 Task: Find connections with filter location Ubrique with filter topic #Socialentrepreneurshipwith filter profile language German with filter current company Merino Consulting Services with filter school Surana College with filter industry Technology, Information and Media with filter service category Logo Design with filter keywords title Controller
Action: Mouse moved to (550, 72)
Screenshot: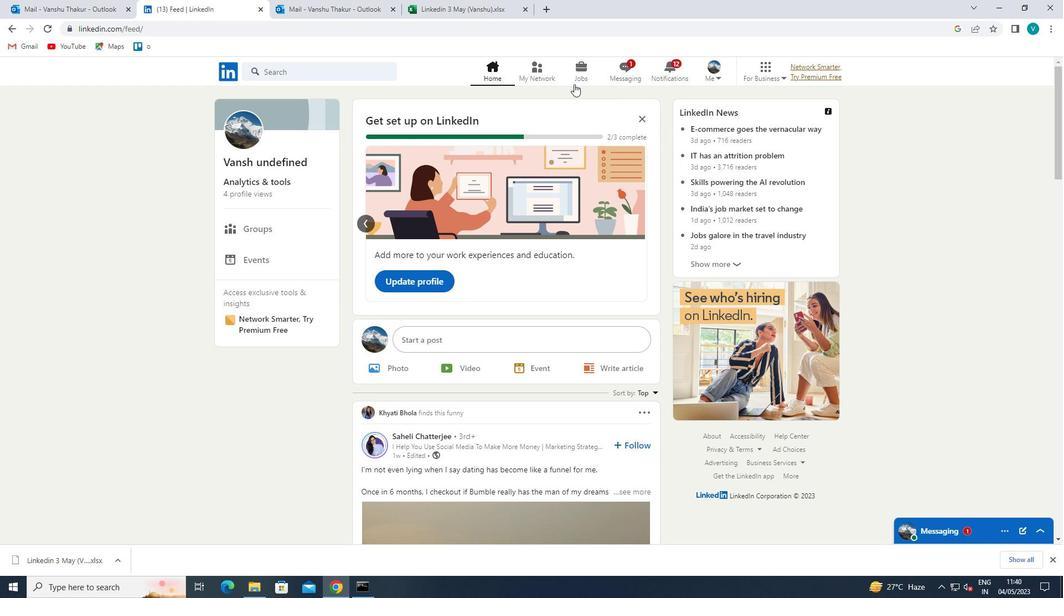 
Action: Mouse pressed left at (550, 72)
Screenshot: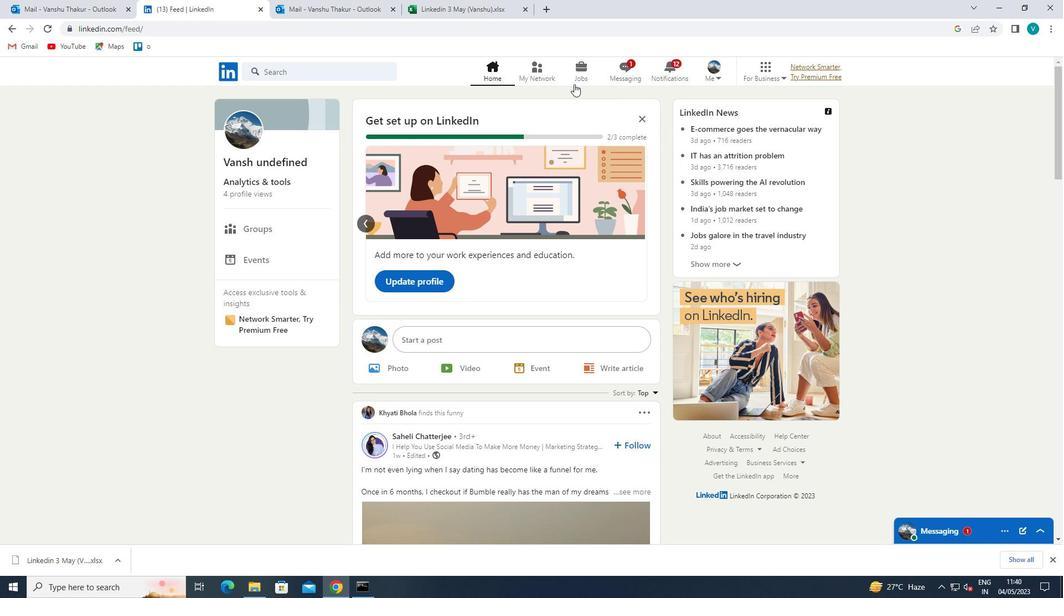 
Action: Mouse moved to (298, 137)
Screenshot: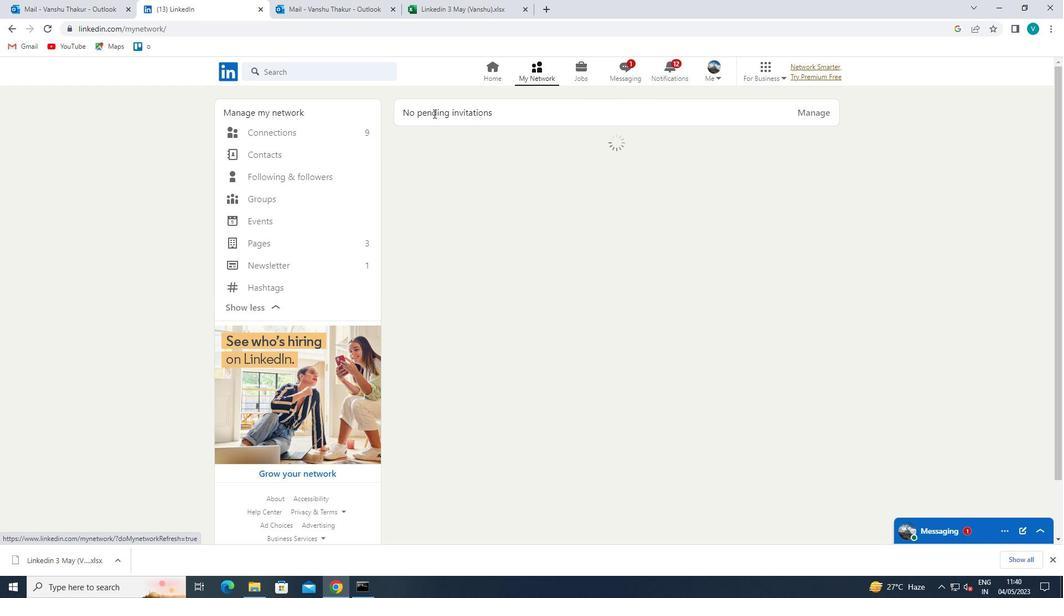 
Action: Mouse pressed left at (298, 137)
Screenshot: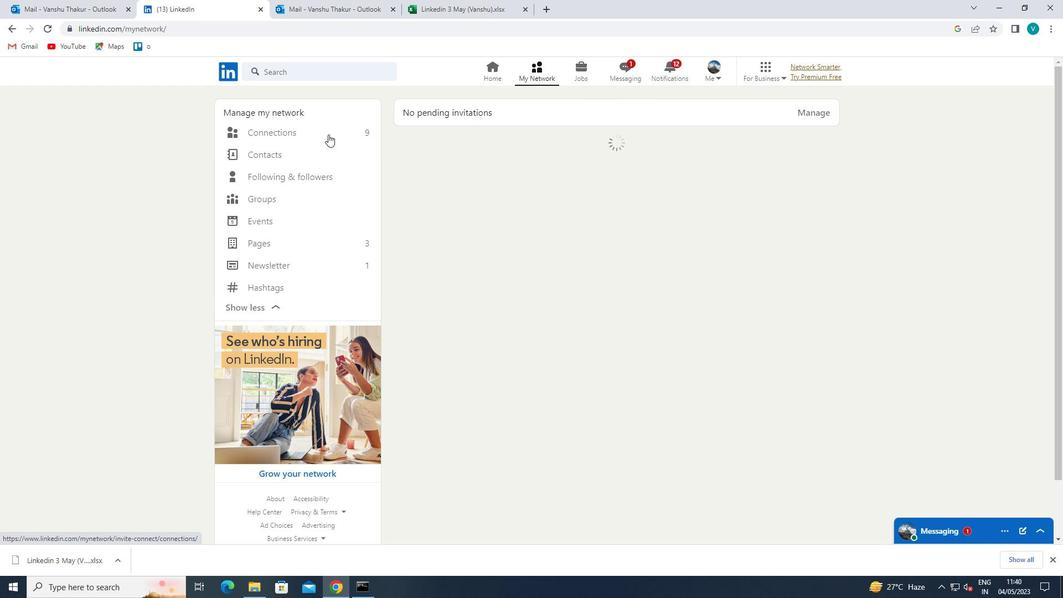 
Action: Mouse moved to (592, 136)
Screenshot: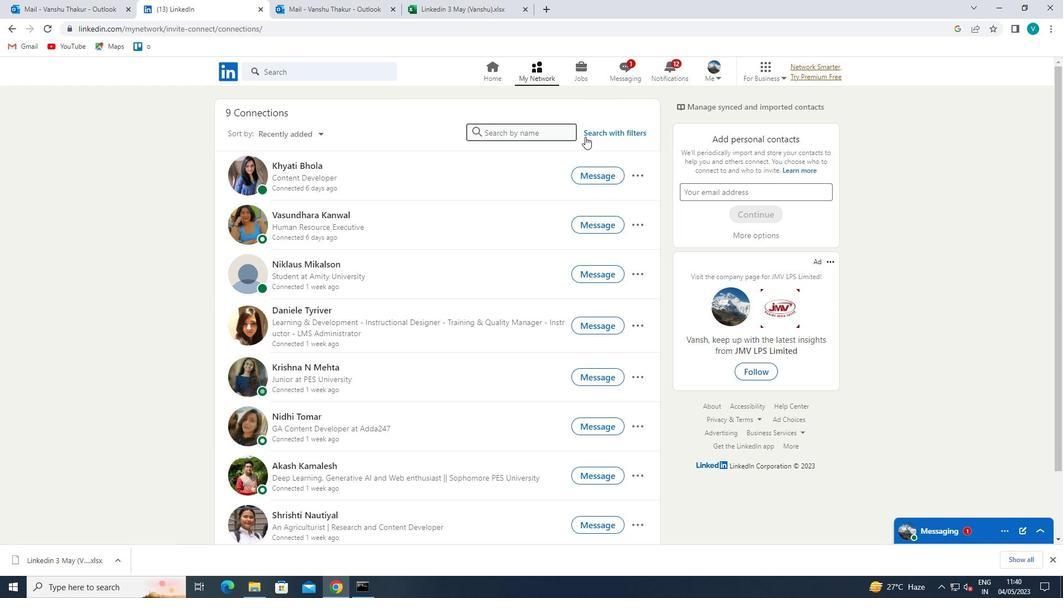 
Action: Mouse pressed left at (592, 136)
Screenshot: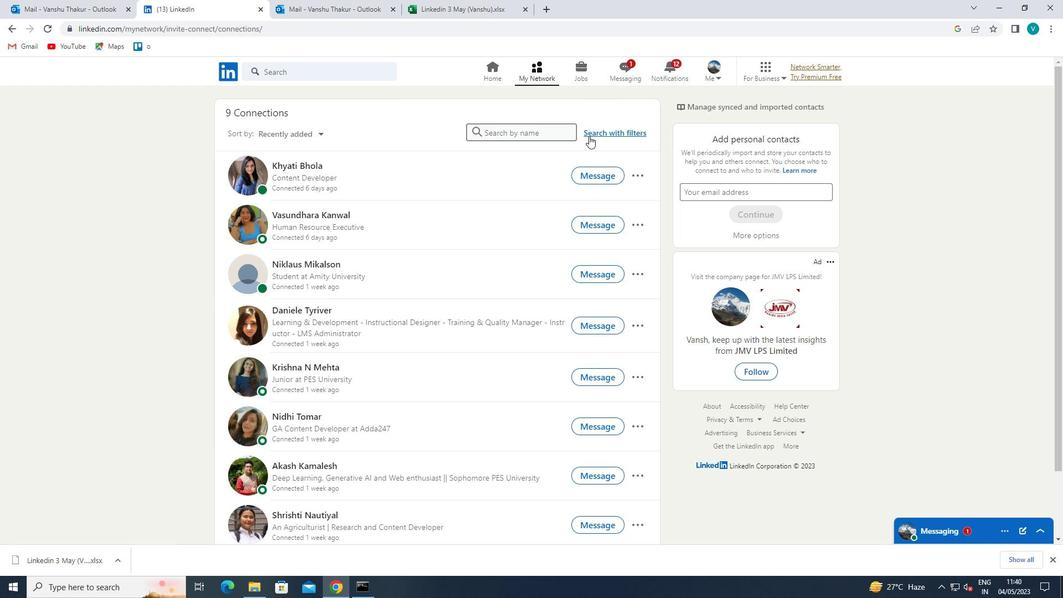 
Action: Mouse moved to (541, 100)
Screenshot: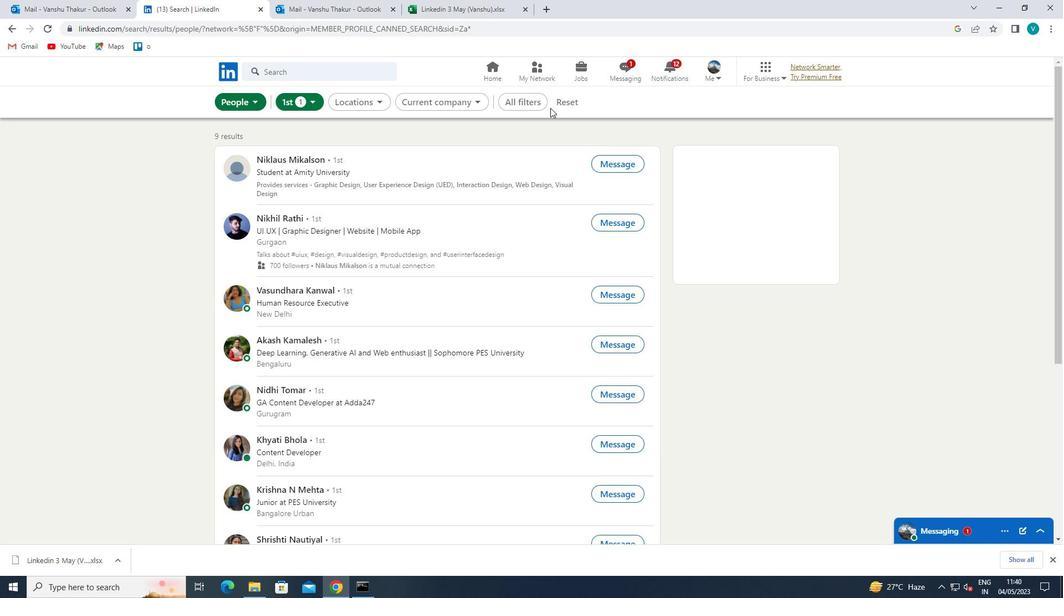 
Action: Mouse pressed left at (541, 100)
Screenshot: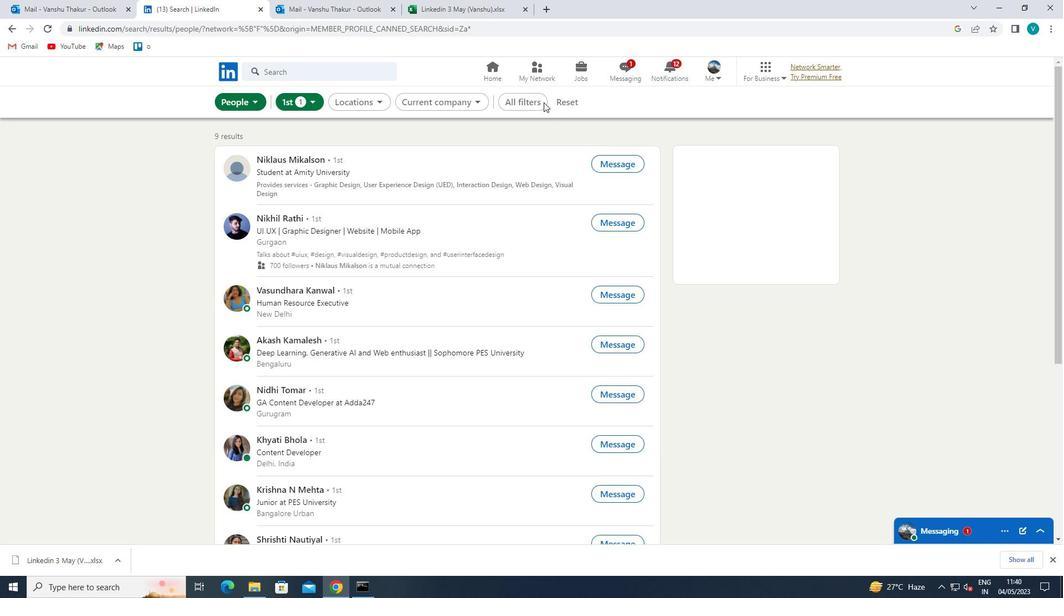 
Action: Mouse moved to (851, 227)
Screenshot: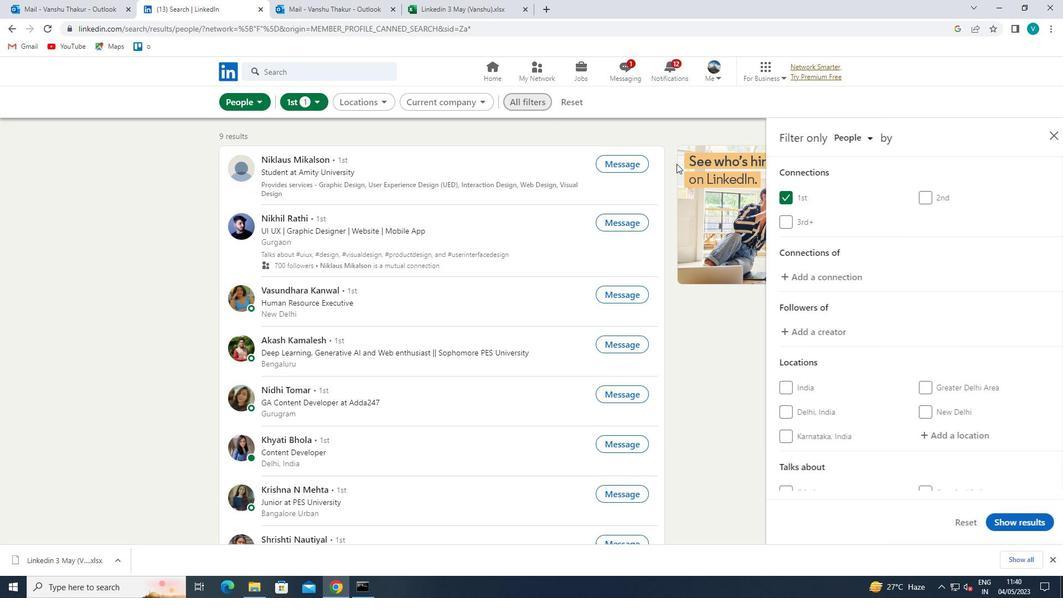 
Action: Mouse scrolled (851, 226) with delta (0, 0)
Screenshot: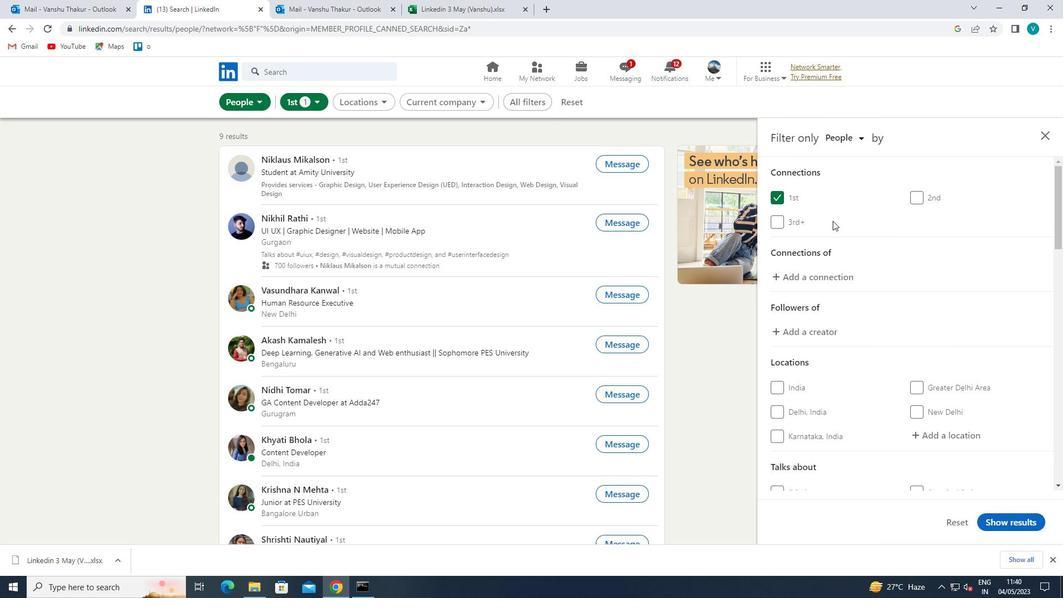 
Action: Mouse moved to (853, 226)
Screenshot: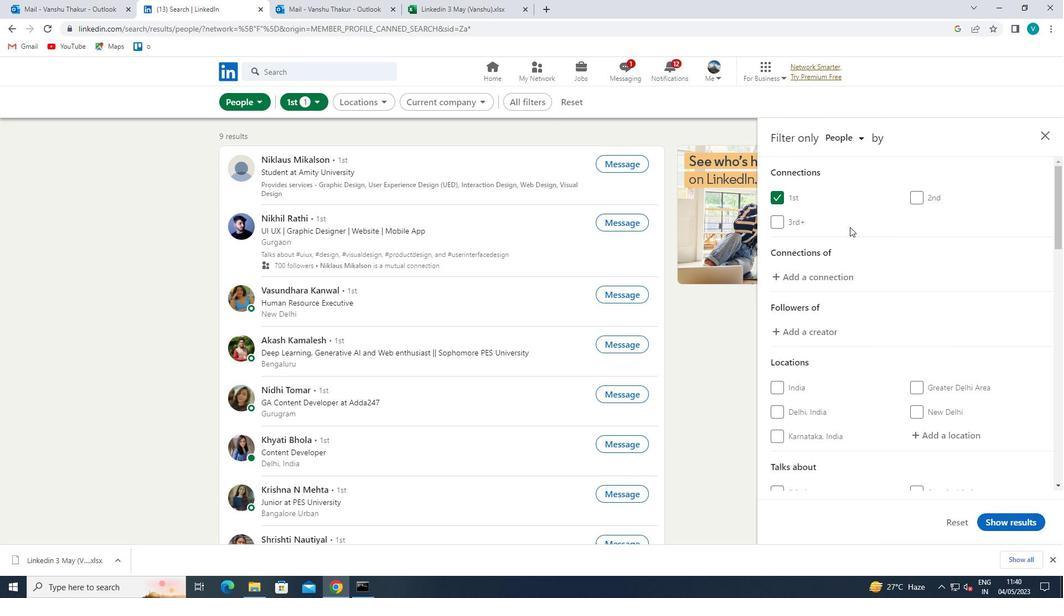 
Action: Mouse scrolled (853, 226) with delta (0, 0)
Screenshot: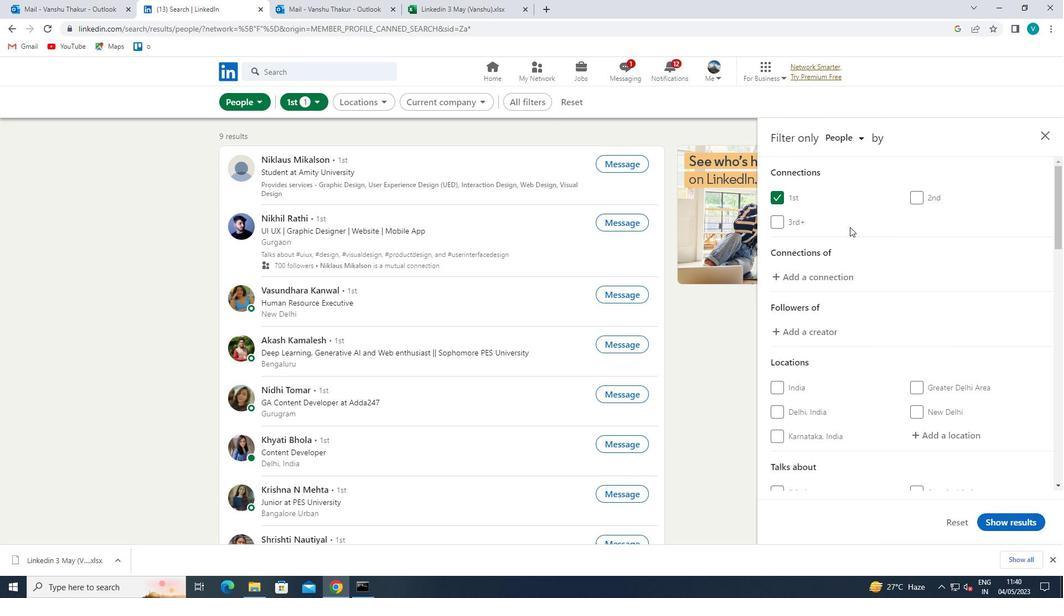 
Action: Mouse moved to (915, 318)
Screenshot: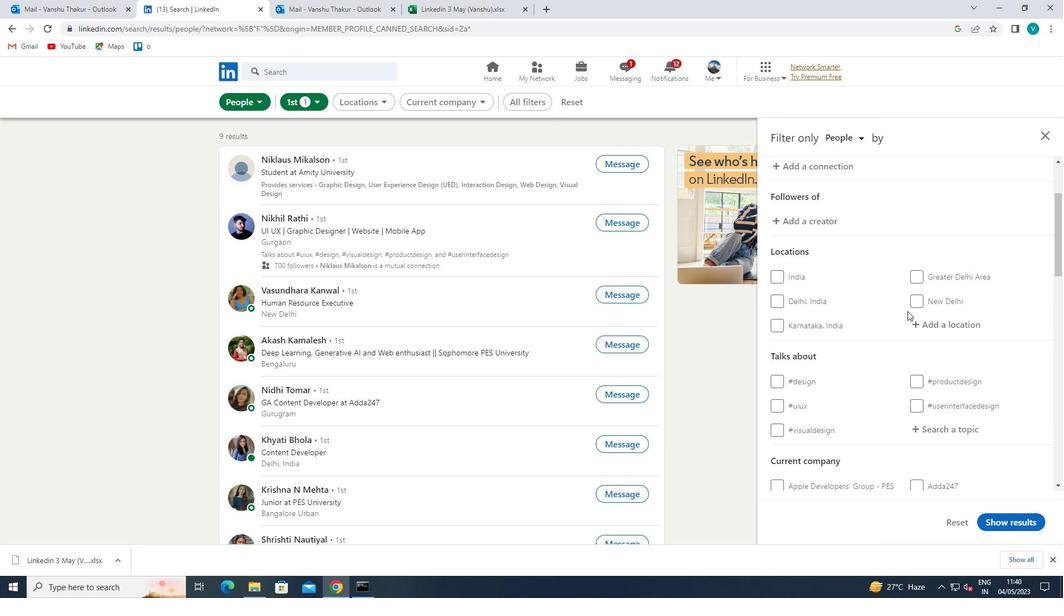 
Action: Mouse pressed left at (915, 318)
Screenshot: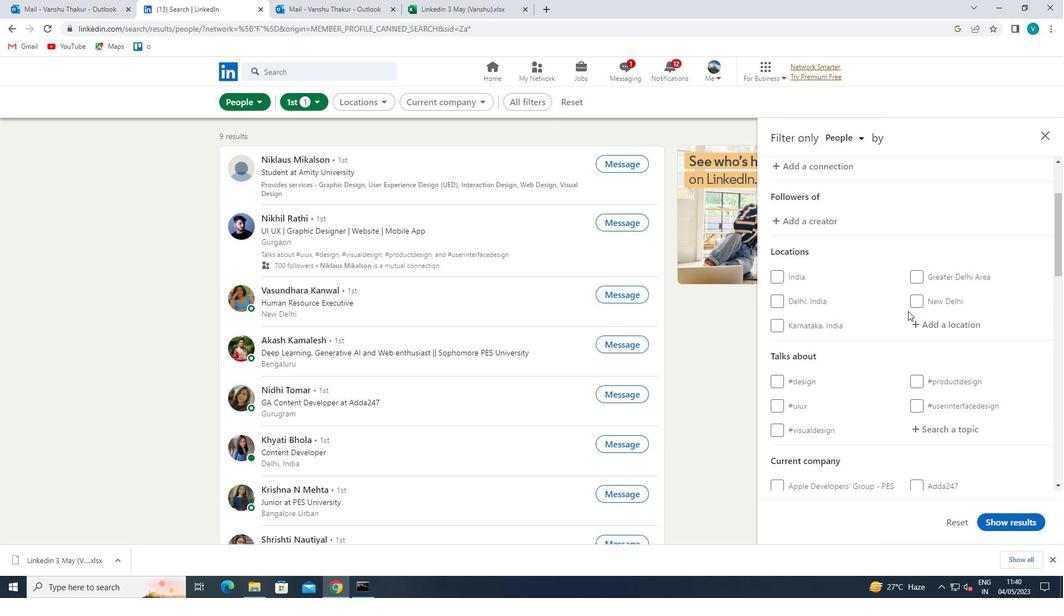 
Action: Mouse moved to (916, 318)
Screenshot: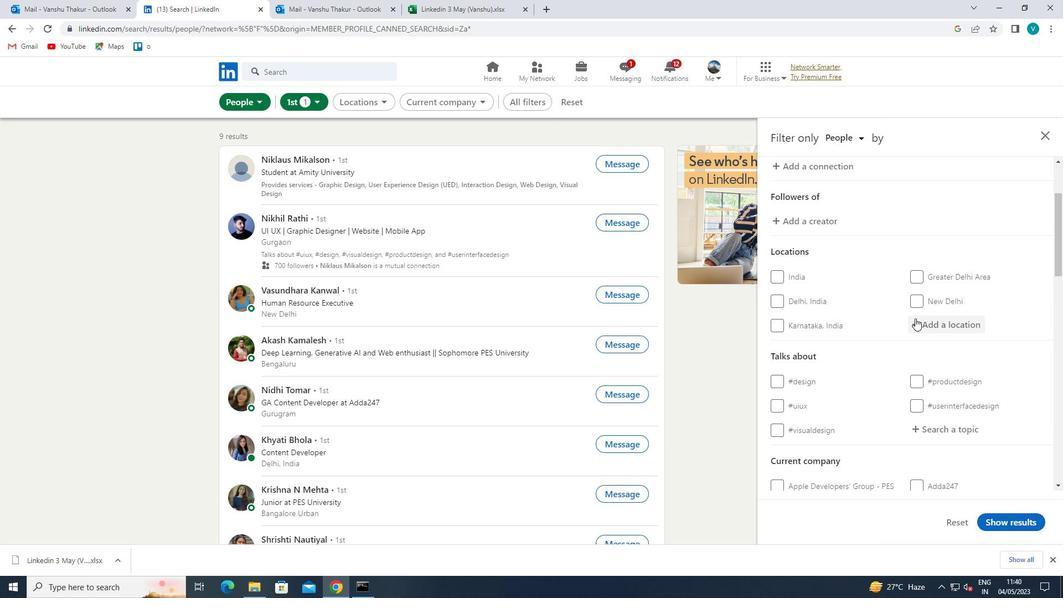 
Action: Key pressed <Key.shift>UBQ<Key.backspace>RIQUE
Screenshot: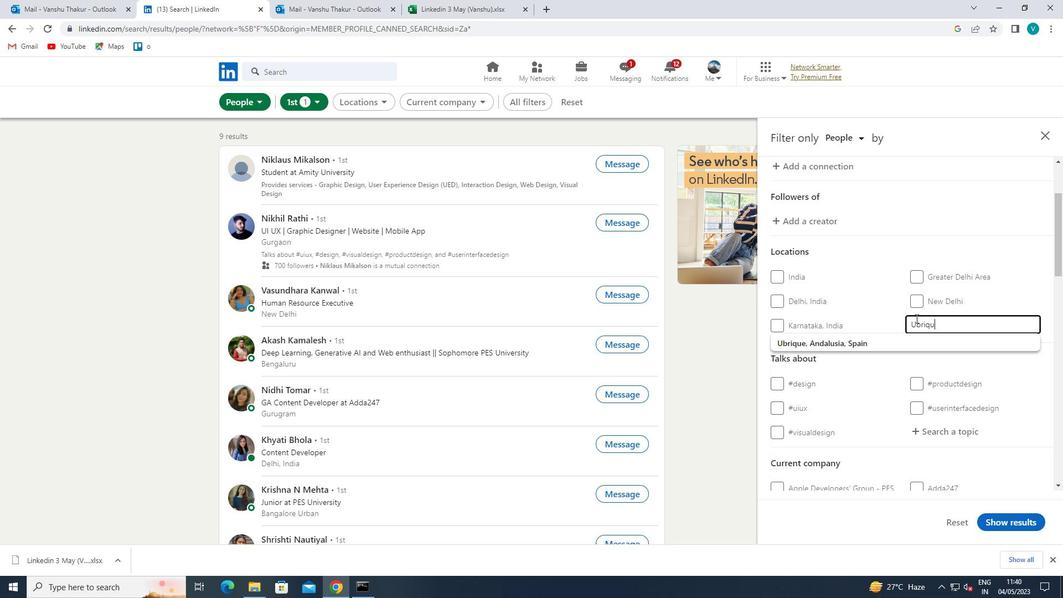 
Action: Mouse moved to (900, 342)
Screenshot: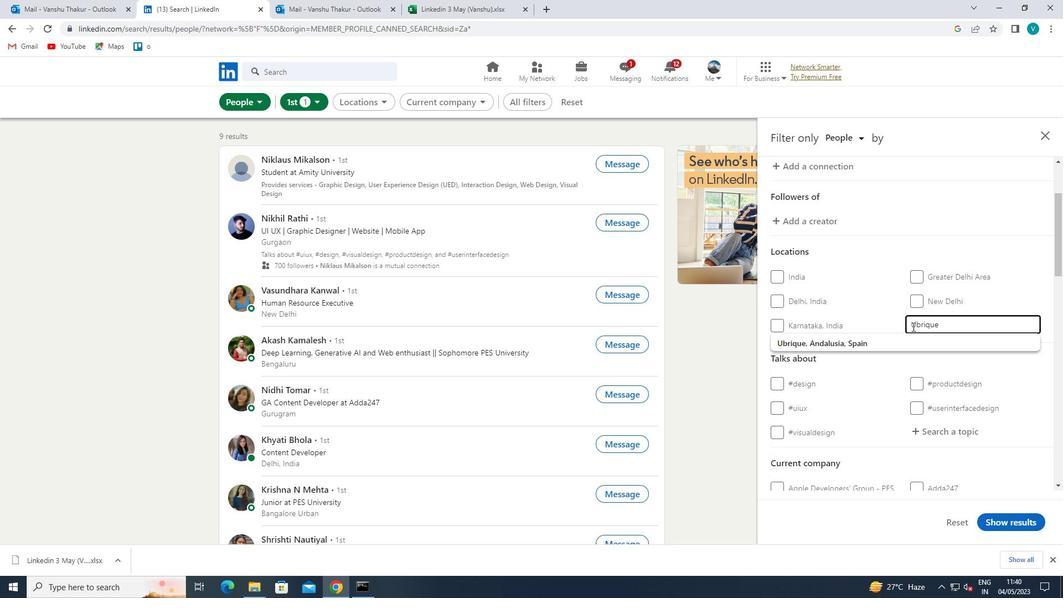 
Action: Mouse pressed left at (900, 342)
Screenshot: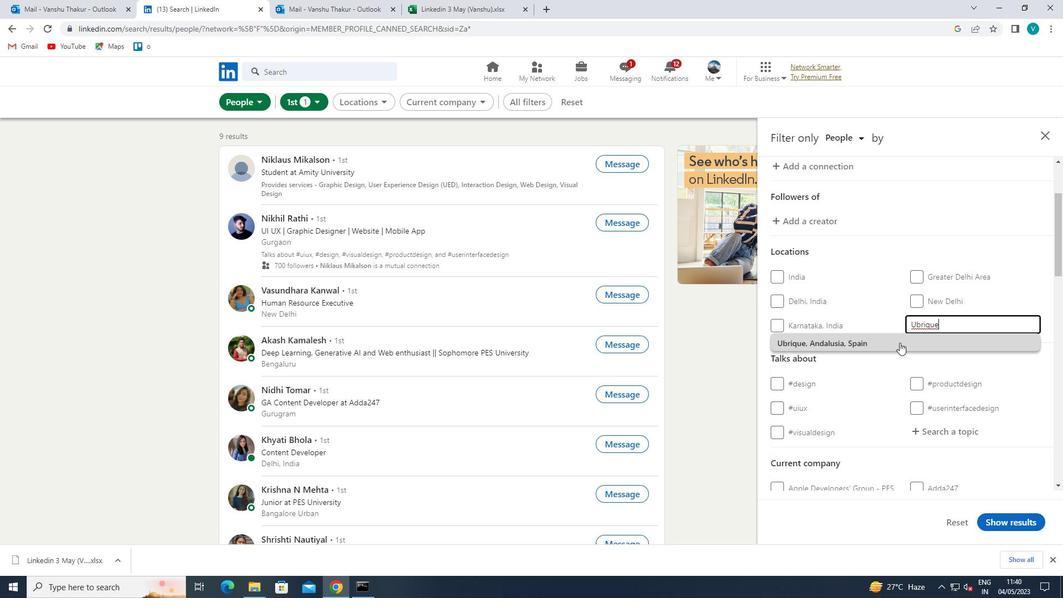 
Action: Mouse scrolled (900, 342) with delta (0, 0)
Screenshot: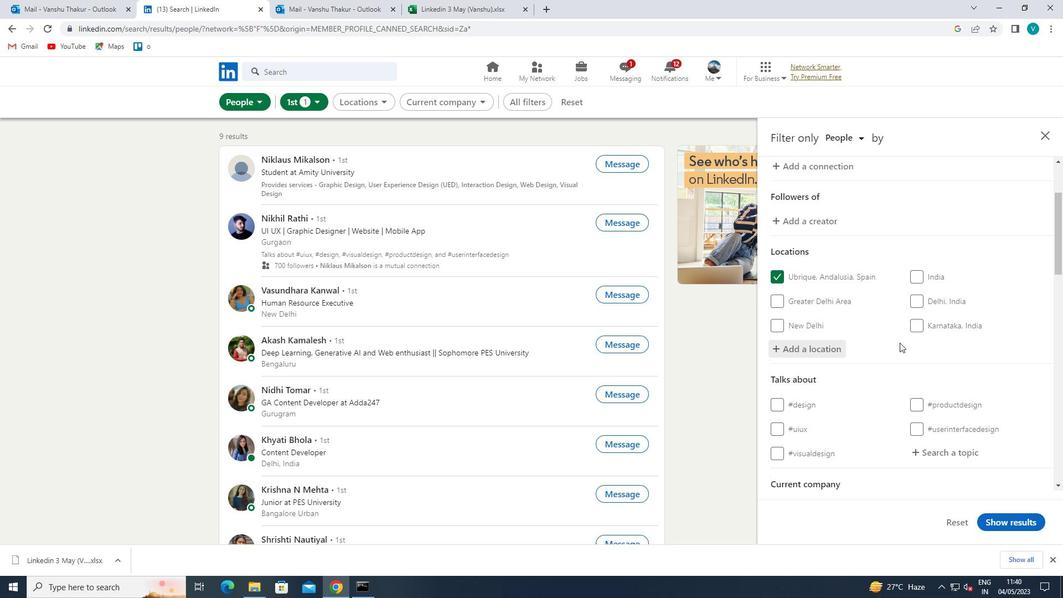
Action: Mouse scrolled (900, 342) with delta (0, 0)
Screenshot: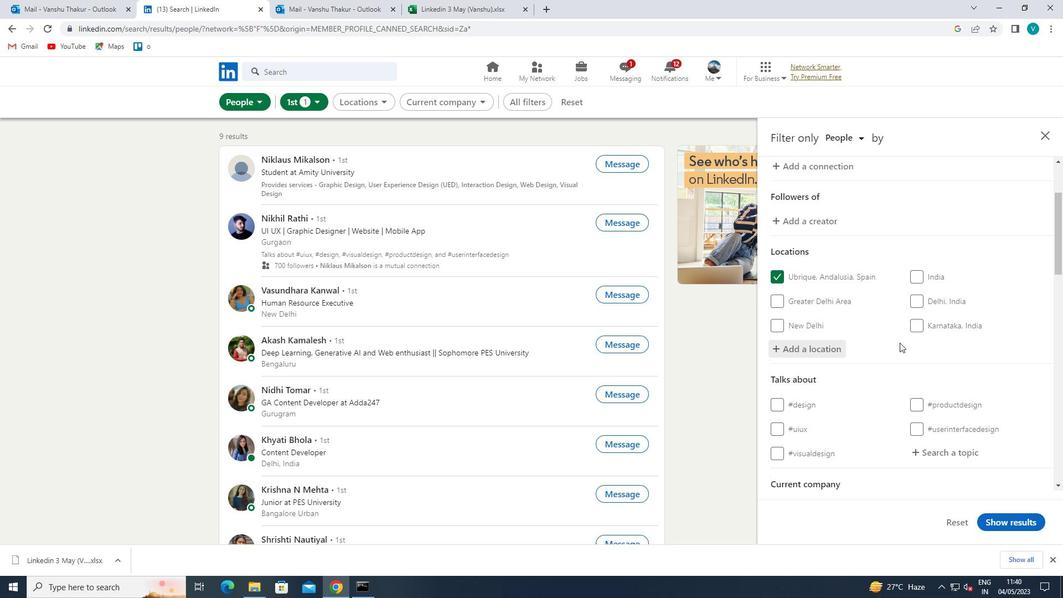
Action: Mouse moved to (924, 343)
Screenshot: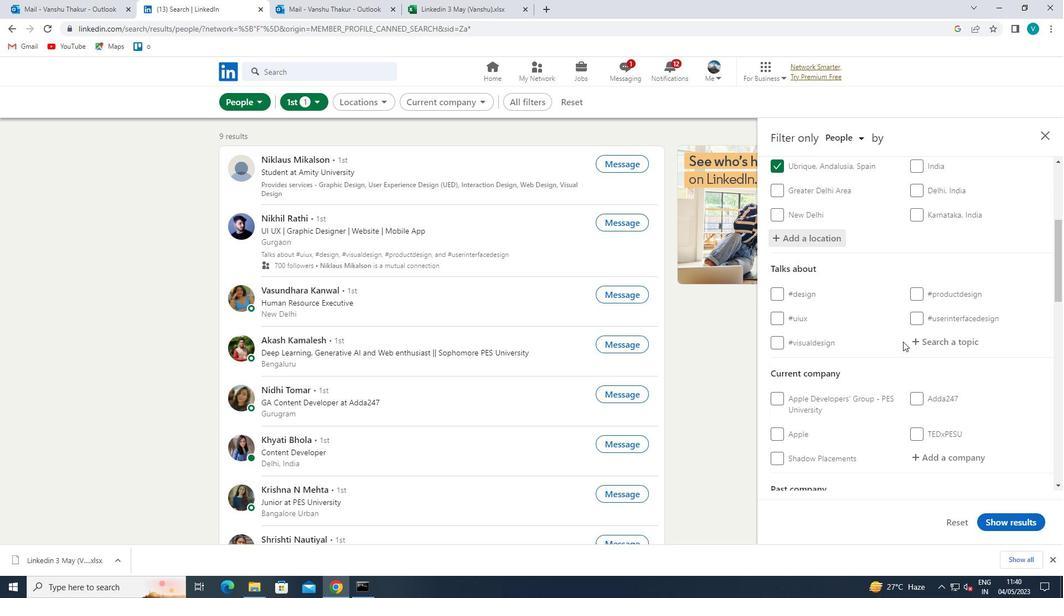 
Action: Mouse pressed left at (924, 343)
Screenshot: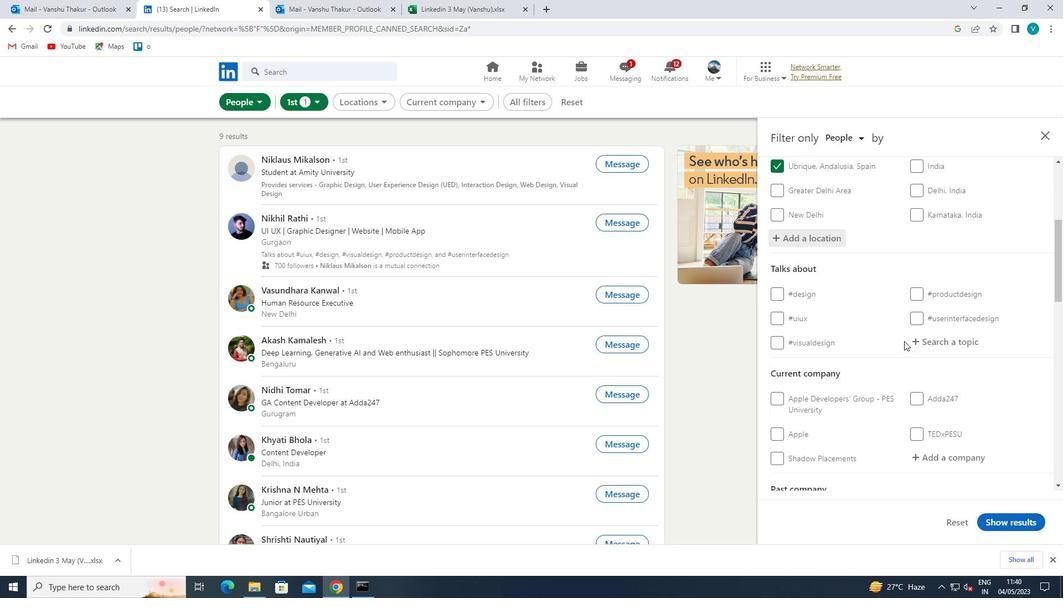 
Action: Key pressed SOCIAL
Screenshot: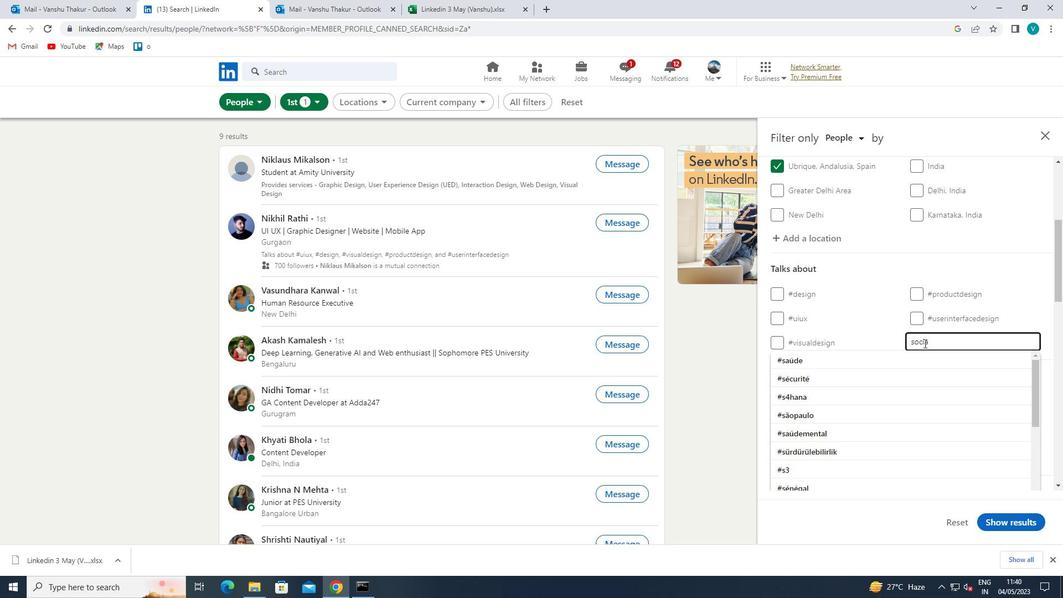 
Action: Mouse moved to (852, 452)
Screenshot: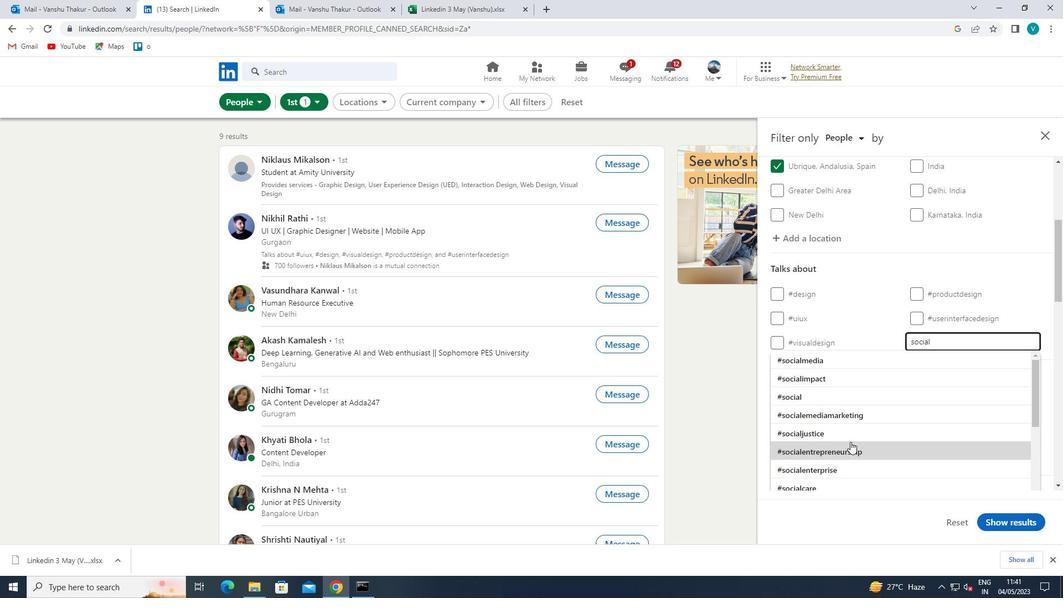 
Action: Mouse pressed left at (852, 452)
Screenshot: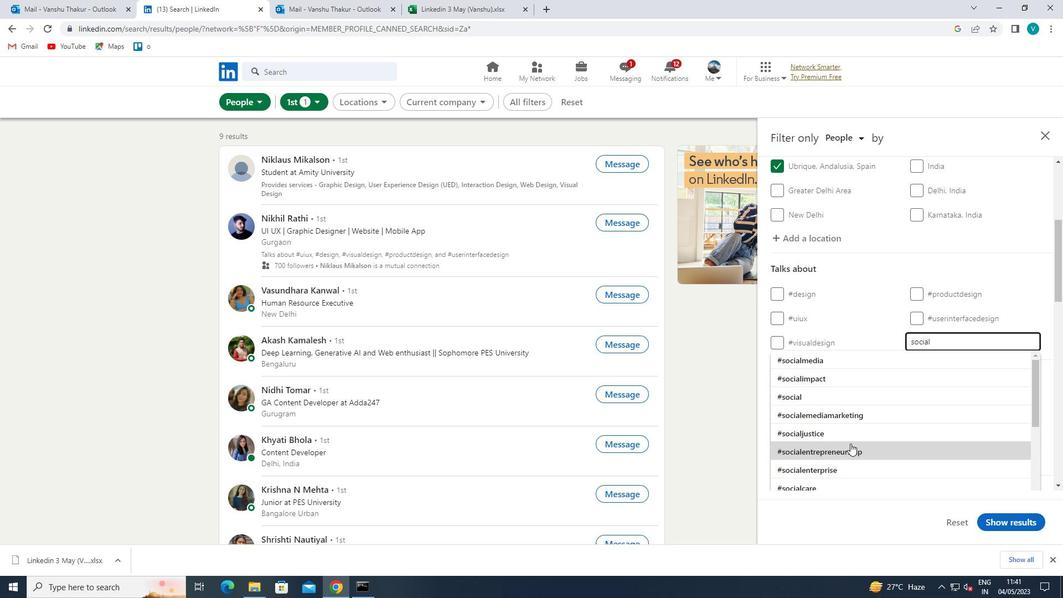 
Action: Mouse moved to (915, 396)
Screenshot: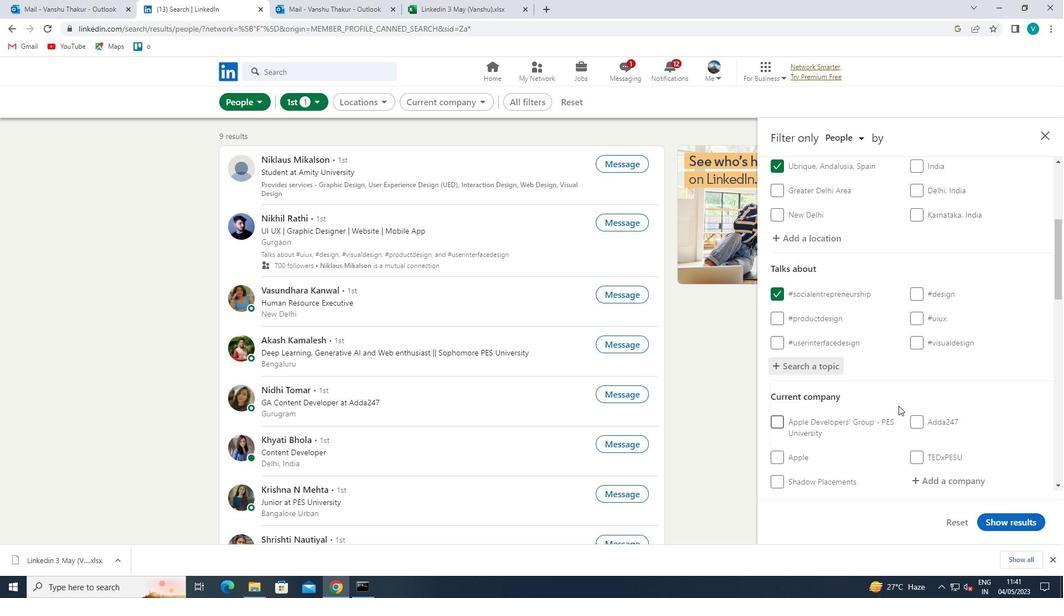 
Action: Mouse scrolled (915, 396) with delta (0, 0)
Screenshot: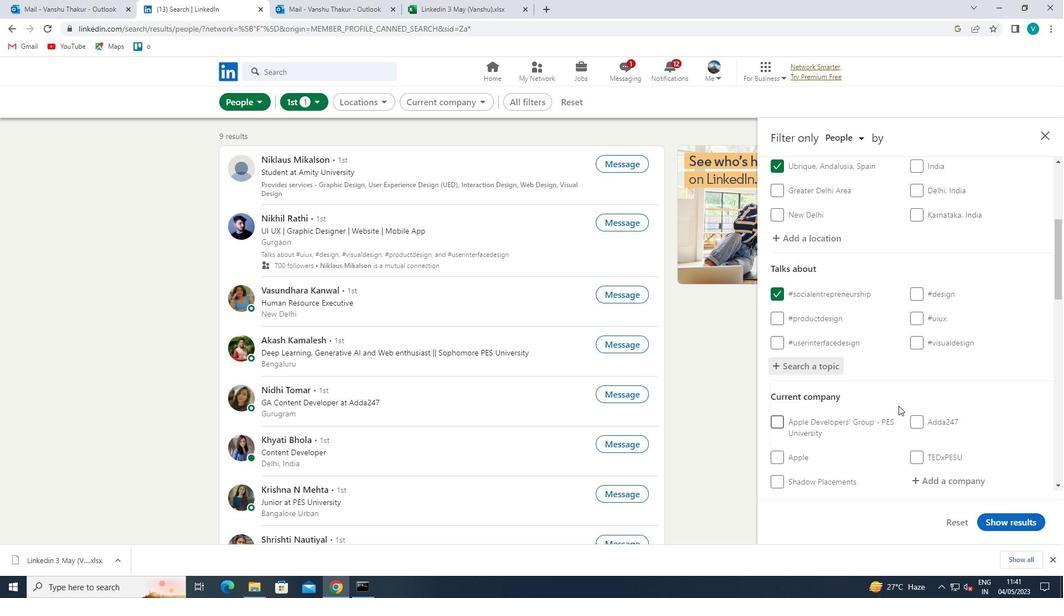 
Action: Mouse moved to (915, 396)
Screenshot: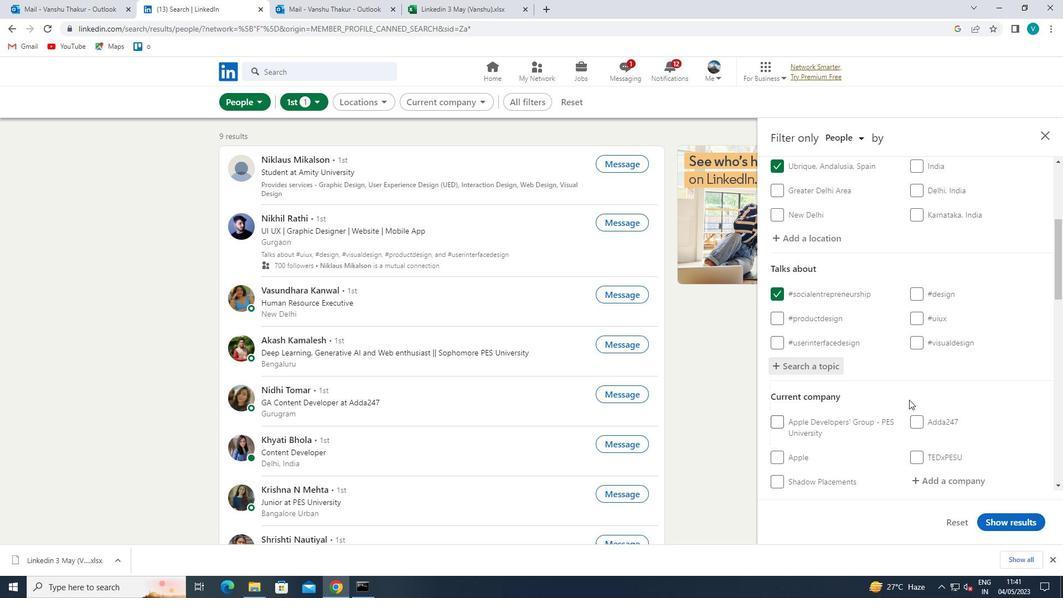 
Action: Mouse scrolled (915, 395) with delta (0, 0)
Screenshot: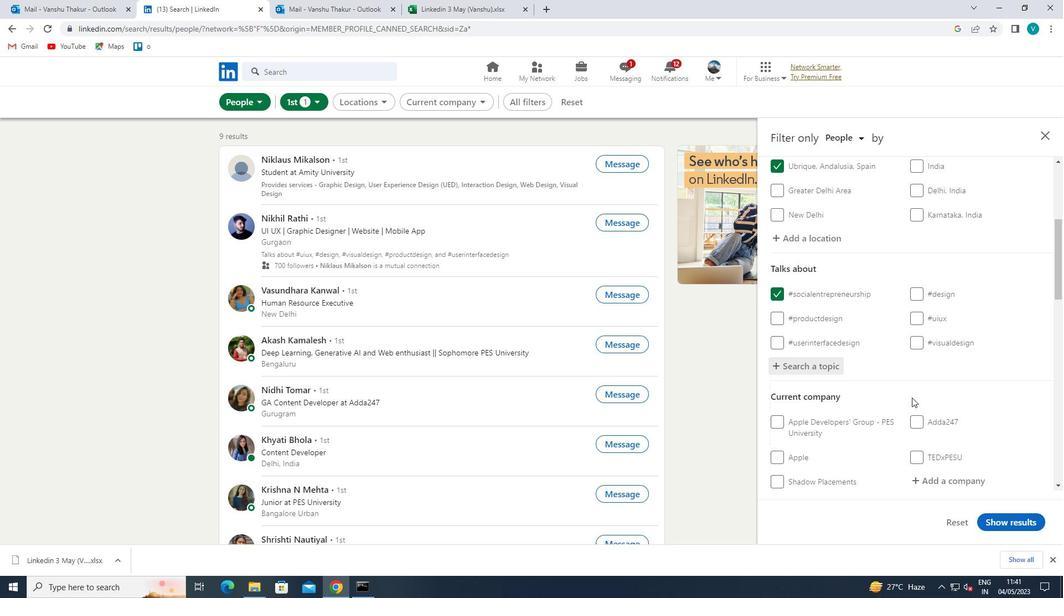 
Action: Mouse moved to (939, 378)
Screenshot: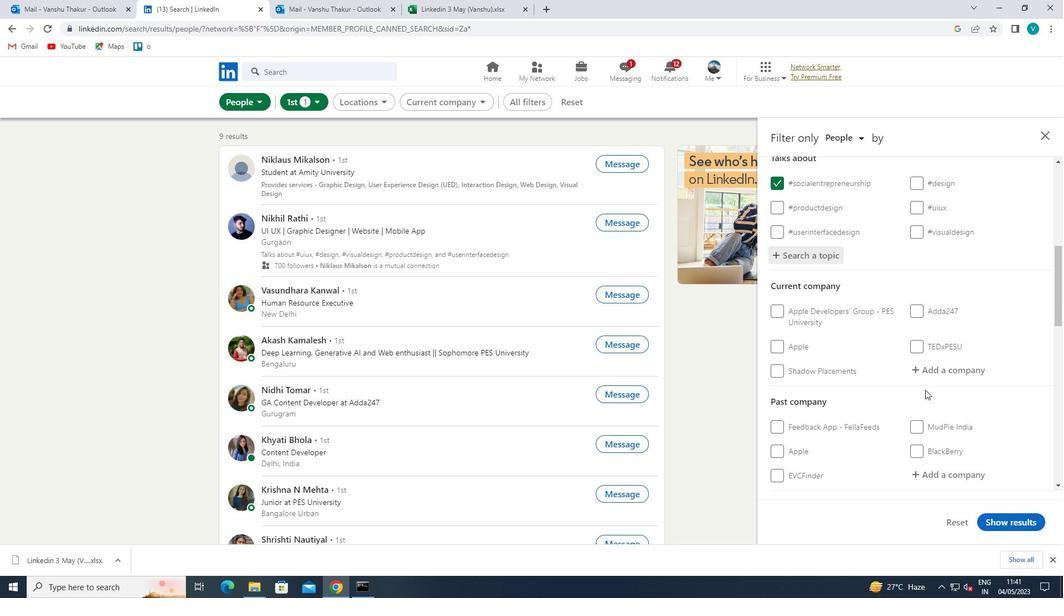 
Action: Mouse pressed left at (939, 378)
Screenshot: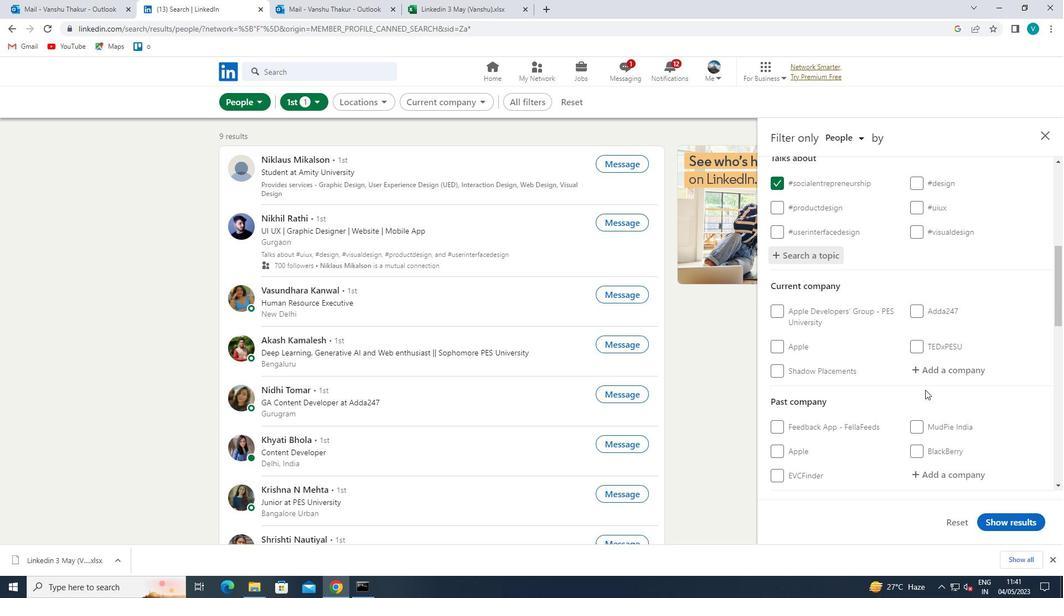 
Action: Mouse moved to (941, 376)
Screenshot: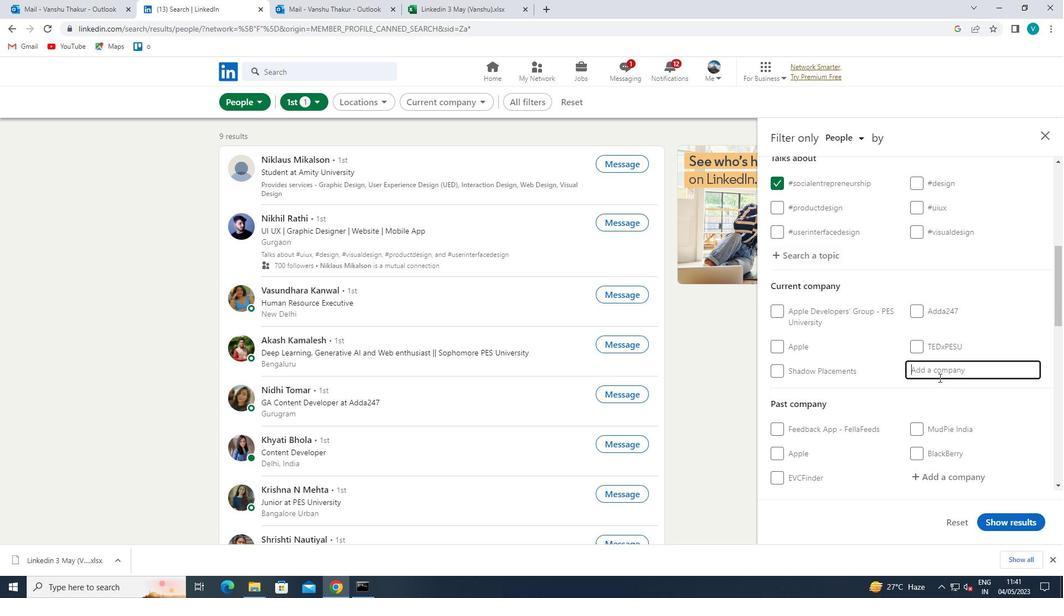 
Action: Key pressed <Key.shift>MERINO
Screenshot: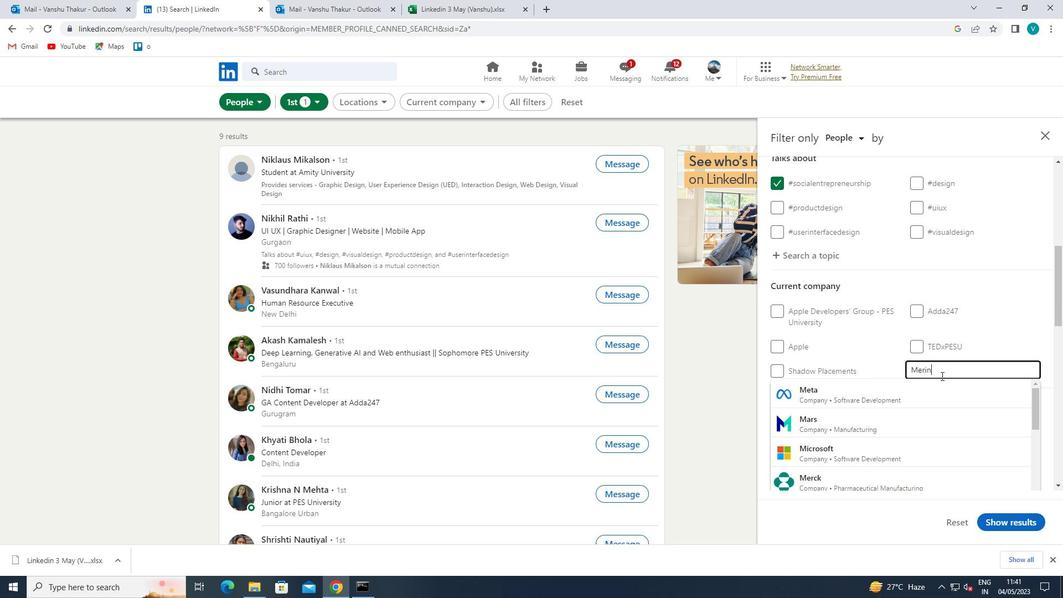 
Action: Mouse moved to (930, 425)
Screenshot: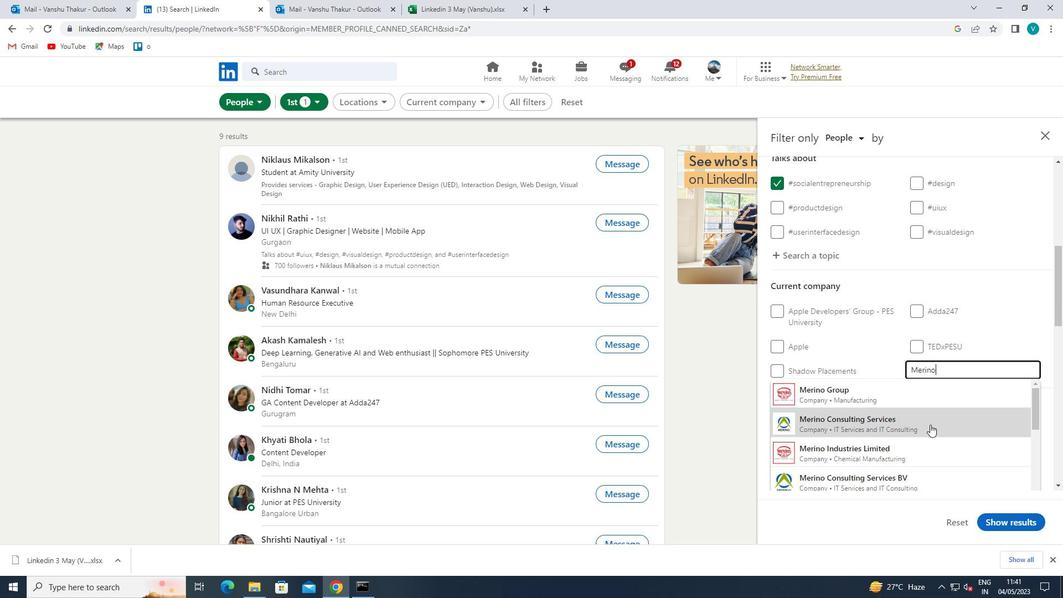 
Action: Mouse pressed left at (930, 425)
Screenshot: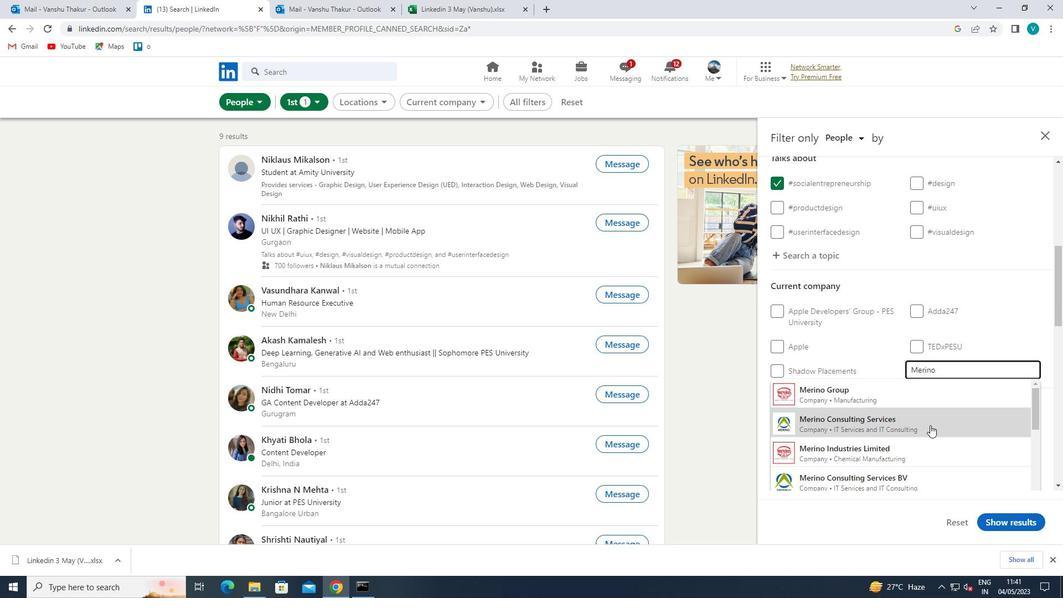 
Action: Mouse moved to (932, 424)
Screenshot: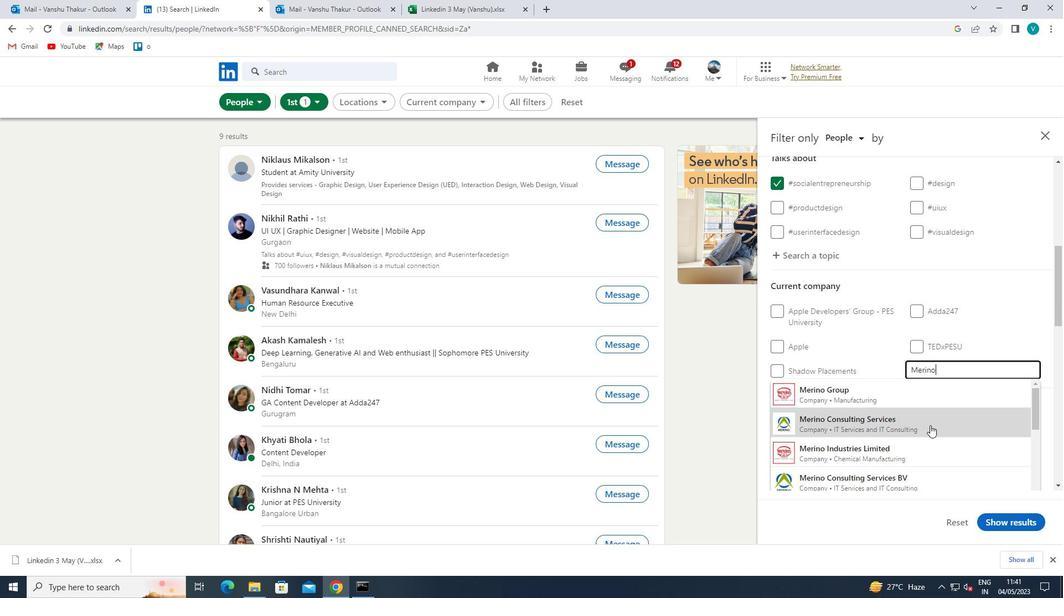 
Action: Mouse scrolled (932, 424) with delta (0, 0)
Screenshot: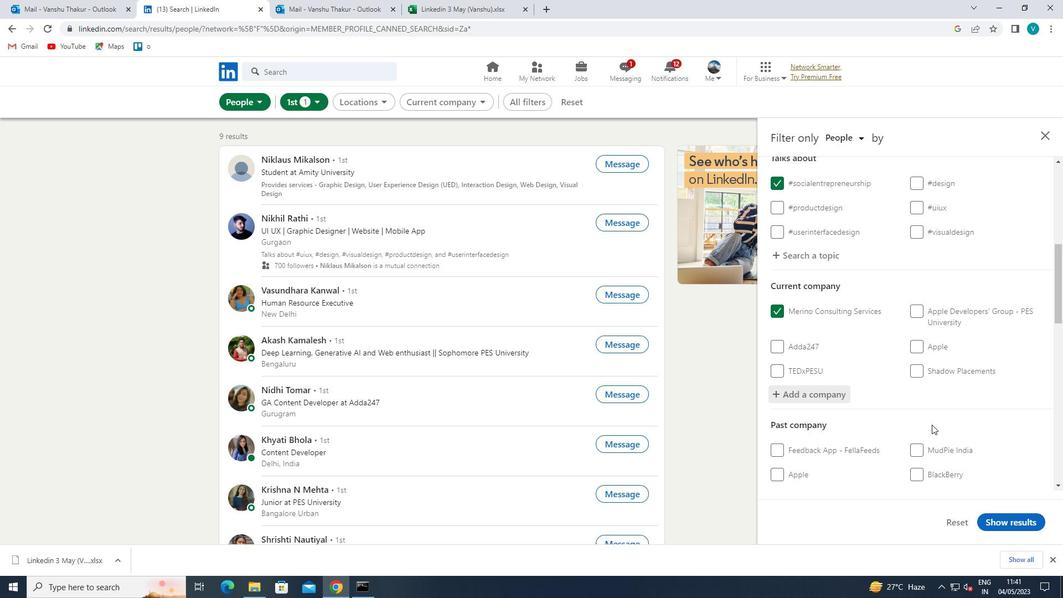 
Action: Mouse scrolled (932, 424) with delta (0, 0)
Screenshot: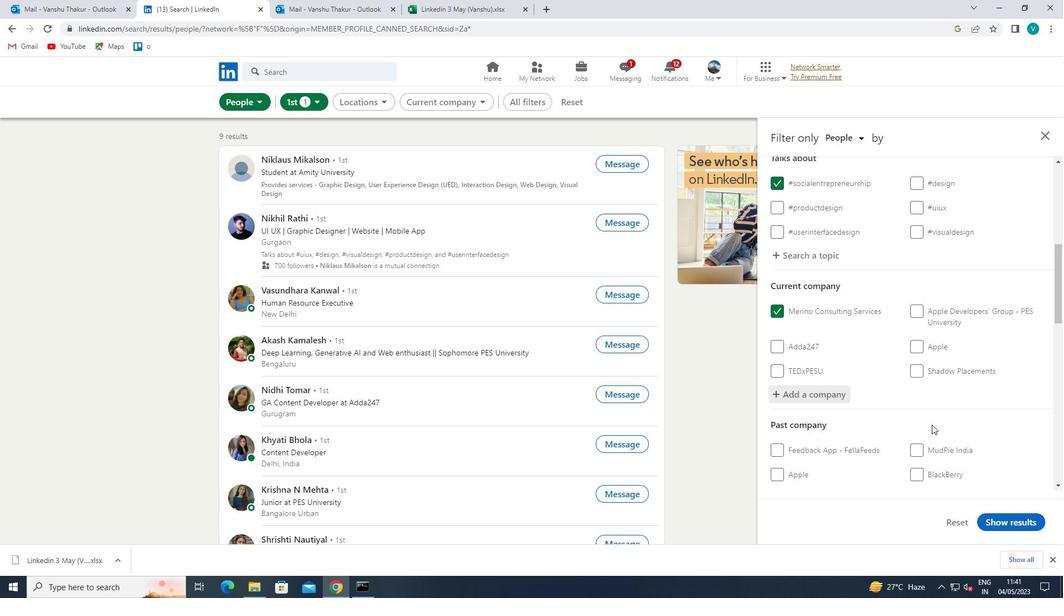 
Action: Mouse scrolled (932, 424) with delta (0, 0)
Screenshot: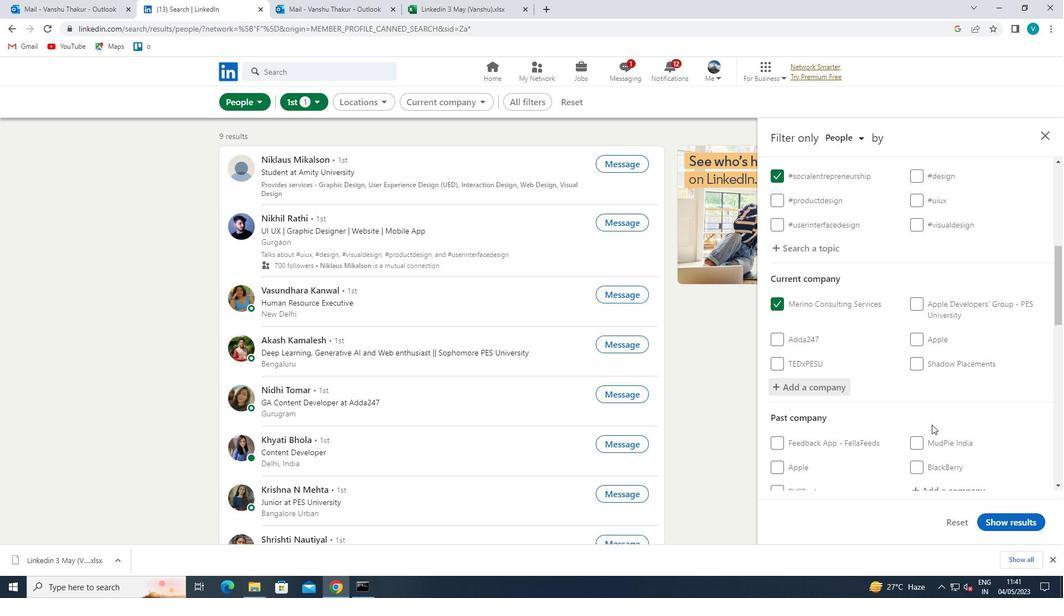 
Action: Mouse scrolled (932, 424) with delta (0, 0)
Screenshot: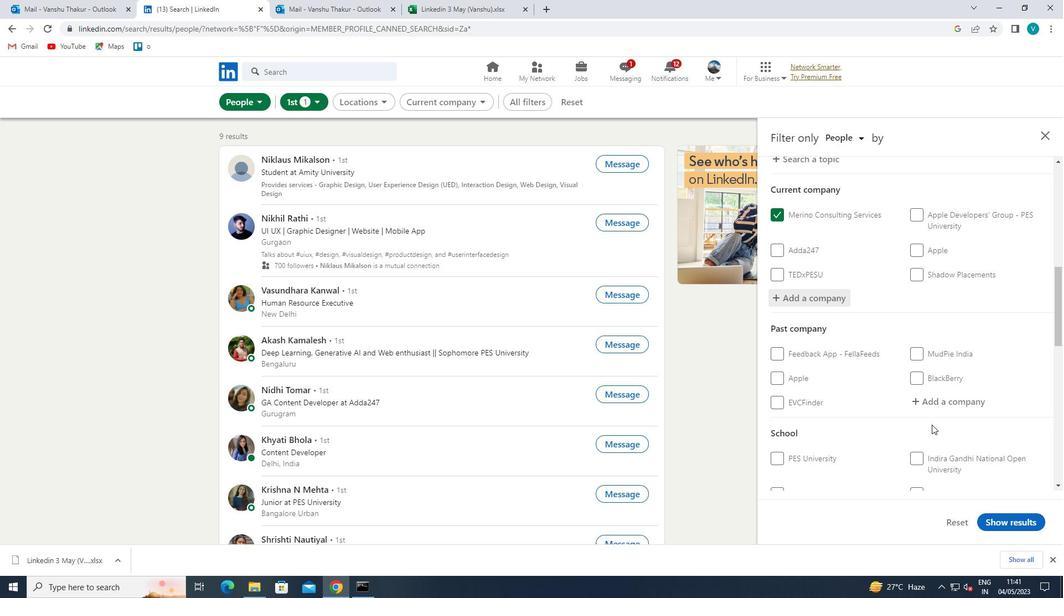 
Action: Mouse scrolled (932, 424) with delta (0, 0)
Screenshot: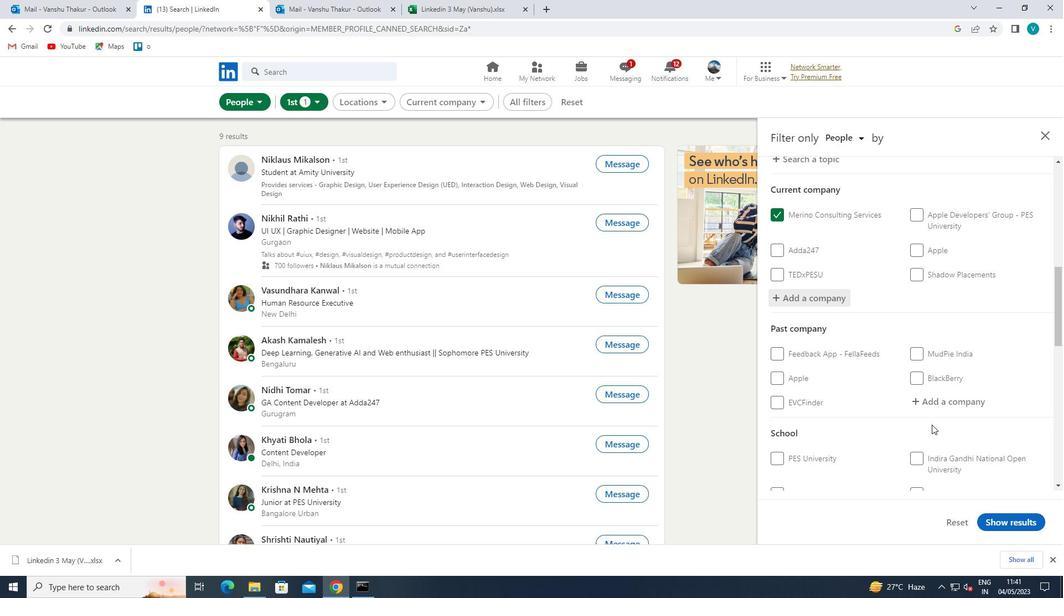 
Action: Mouse moved to (950, 360)
Screenshot: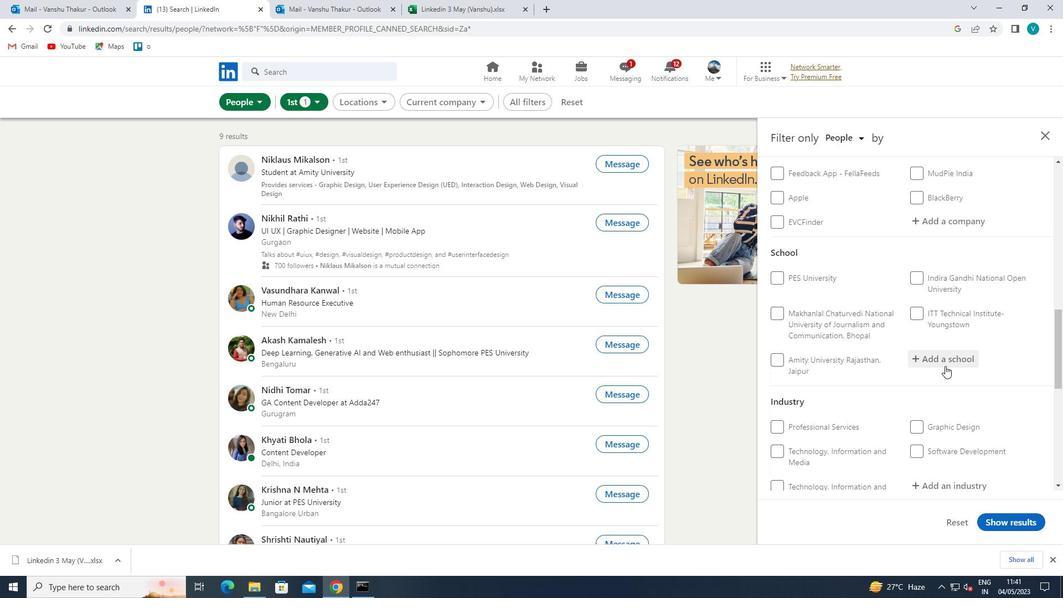 
Action: Mouse pressed left at (950, 360)
Screenshot: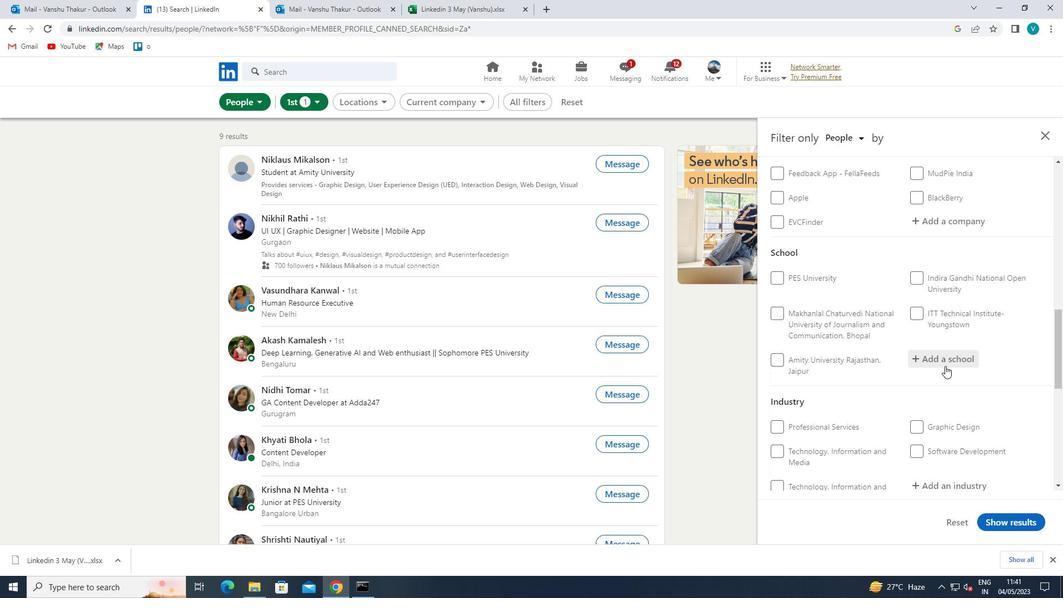 
Action: Mouse moved to (937, 368)
Screenshot: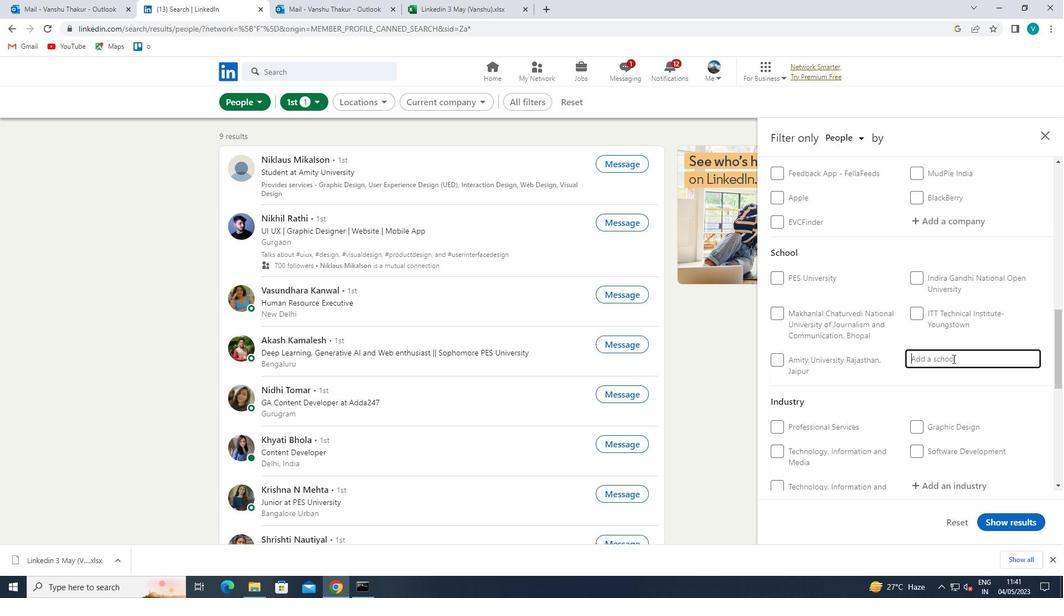 
Action: Key pressed <Key.shift>SURAMA<Key.backspace><Key.backspace>M<Key.backspace>NA
Screenshot: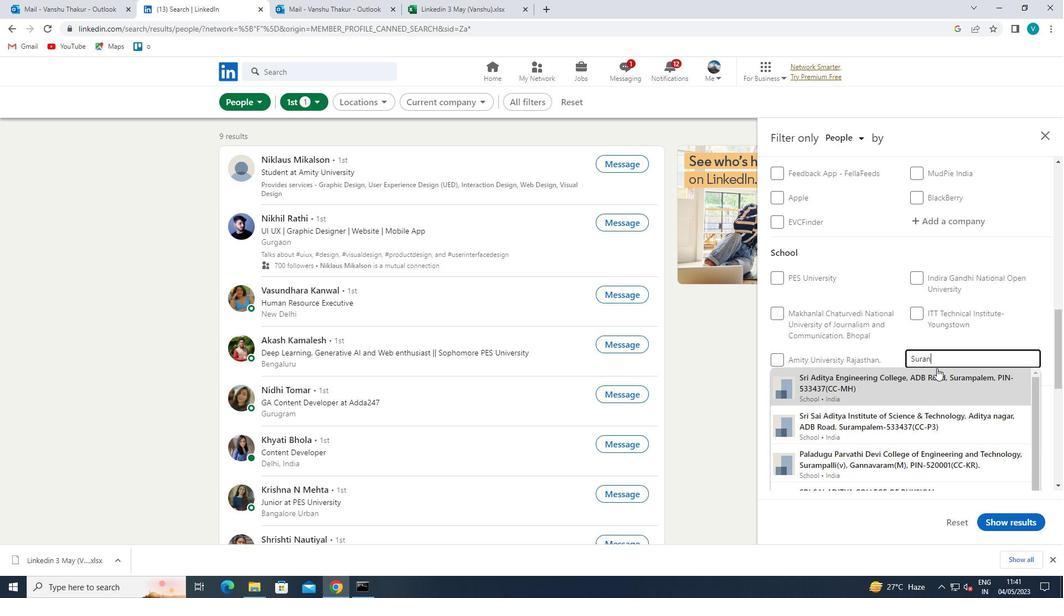 
Action: Mouse pressed left at (937, 368)
Screenshot: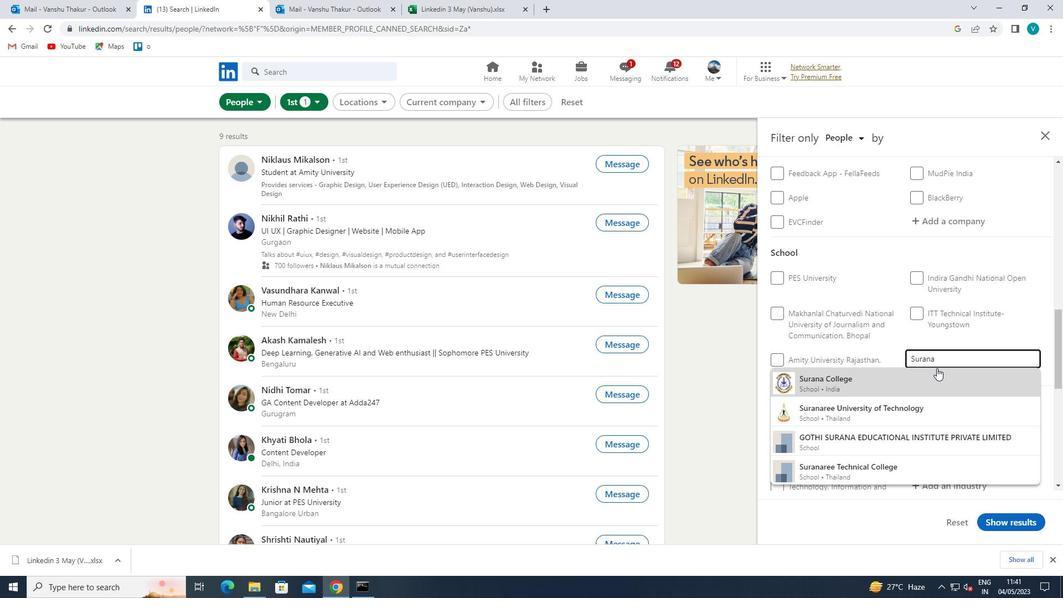 
Action: Mouse scrolled (937, 367) with delta (0, 0)
Screenshot: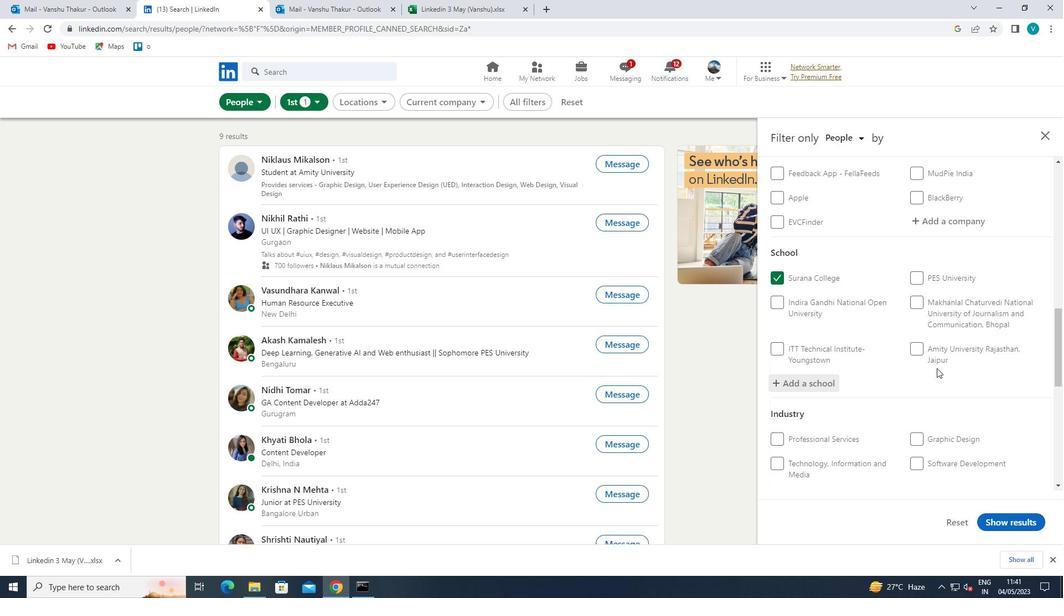
Action: Mouse scrolled (937, 367) with delta (0, 0)
Screenshot: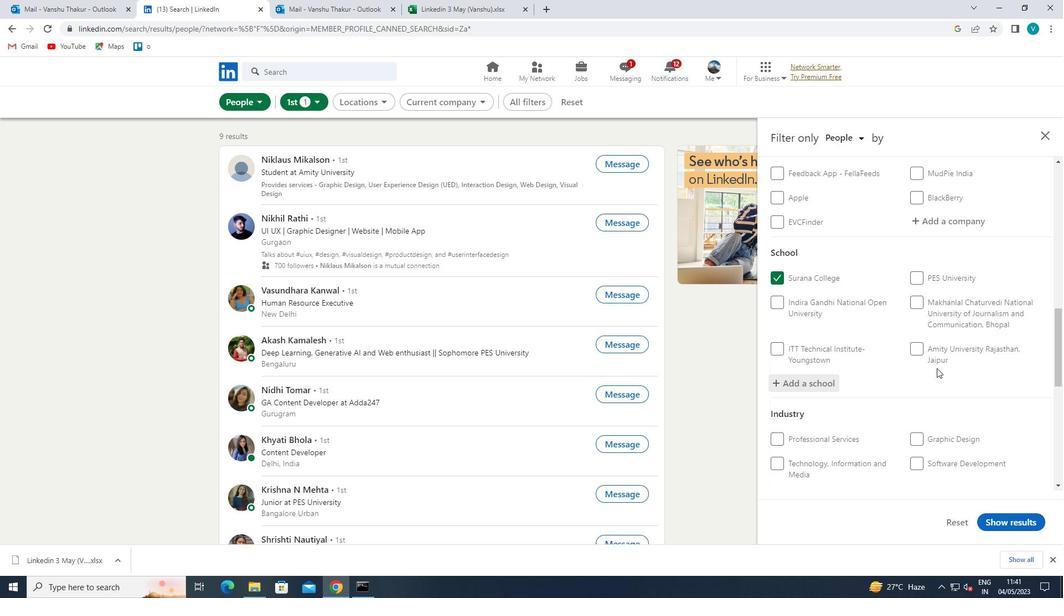 
Action: Mouse scrolled (937, 367) with delta (0, 0)
Screenshot: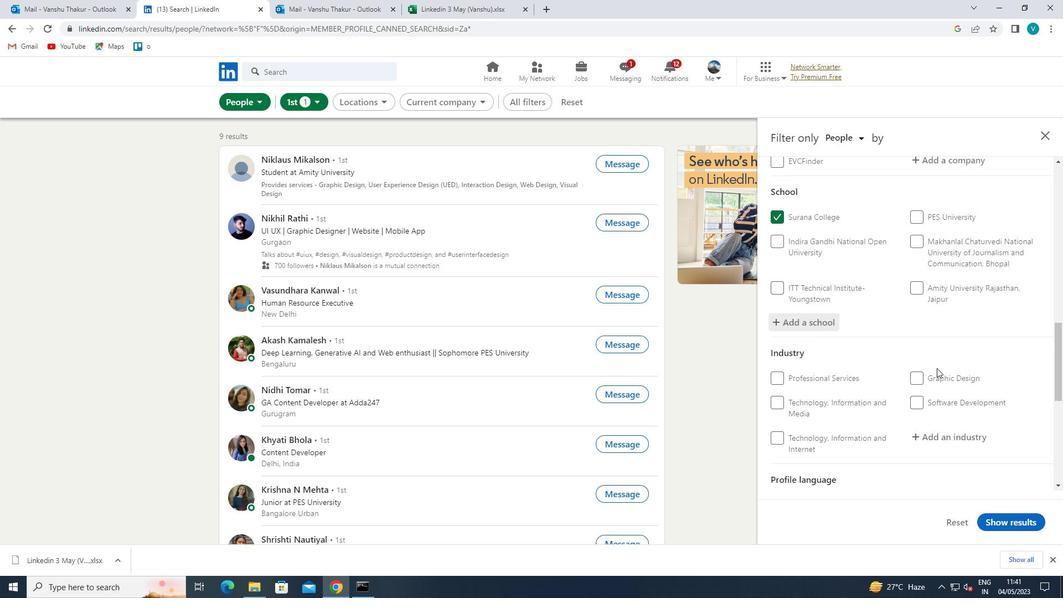 
Action: Mouse moved to (948, 337)
Screenshot: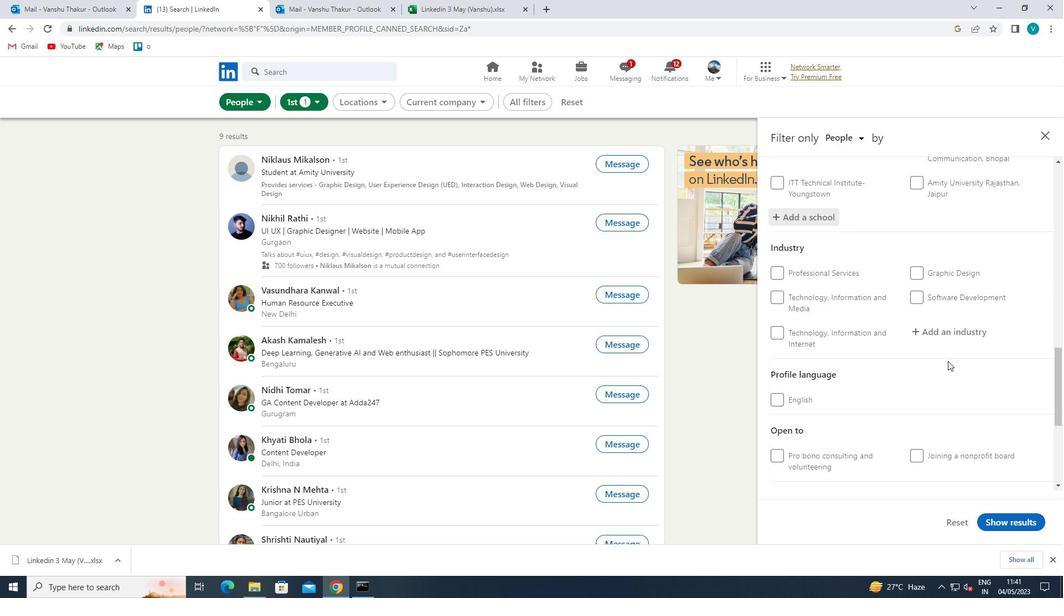 
Action: Mouse pressed left at (948, 337)
Screenshot: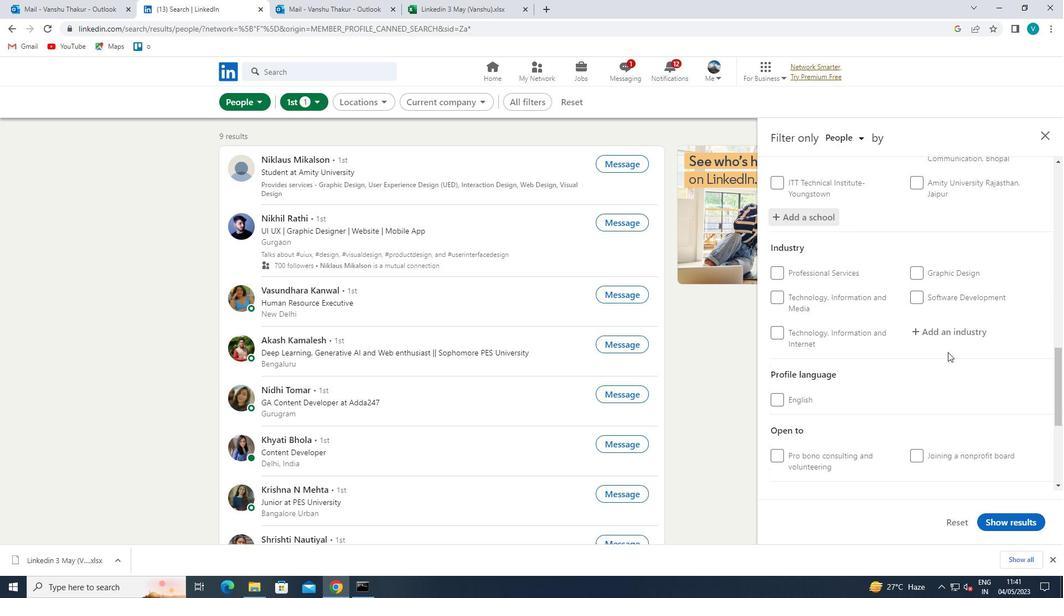 
Action: Key pressed <Key.shift>TECHNOLOGY
Screenshot: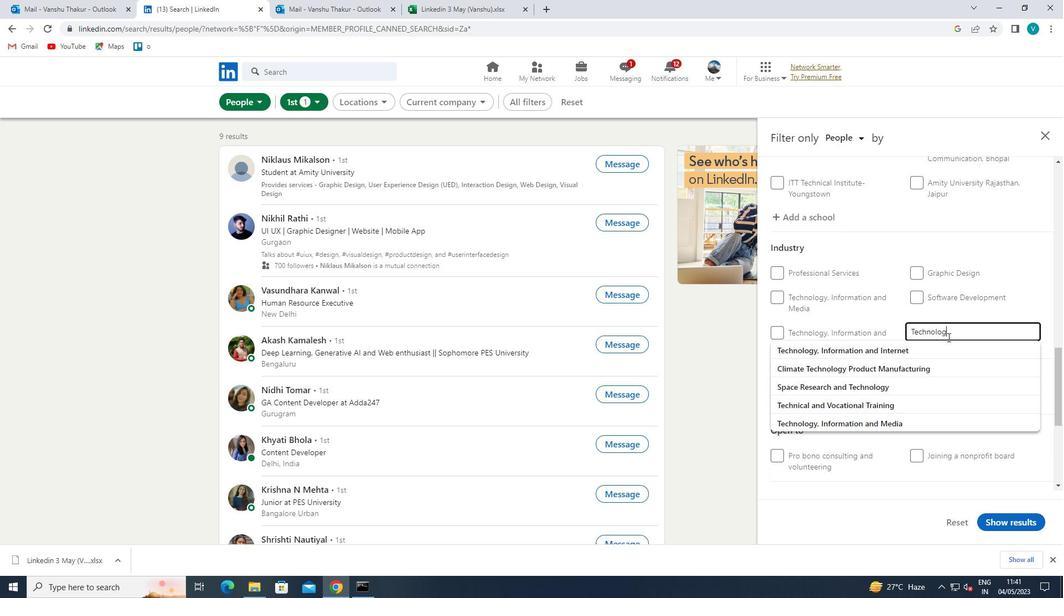 
Action: Mouse moved to (921, 405)
Screenshot: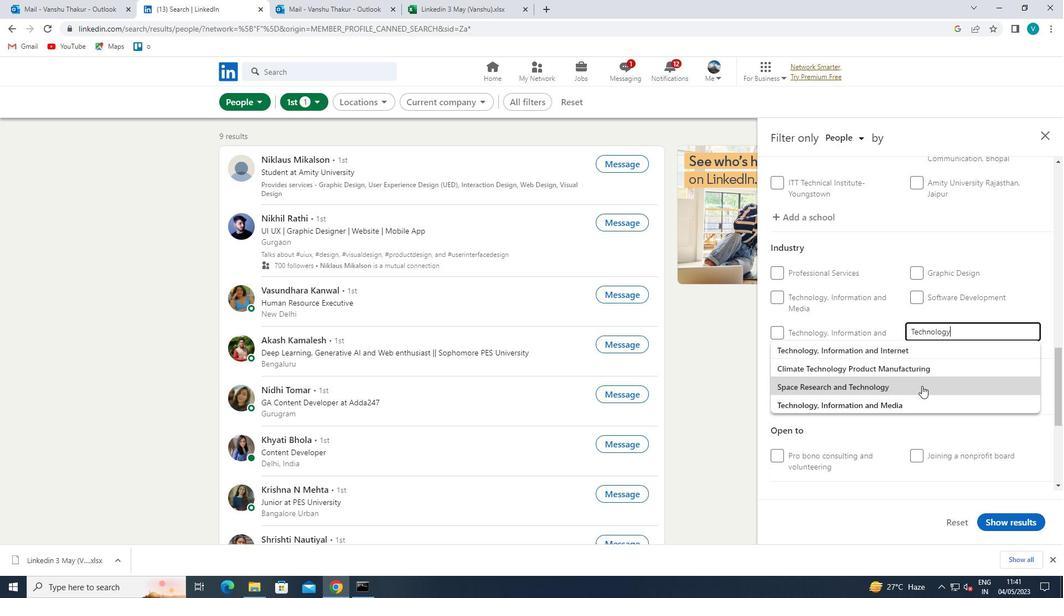 
Action: Mouse pressed left at (921, 405)
Screenshot: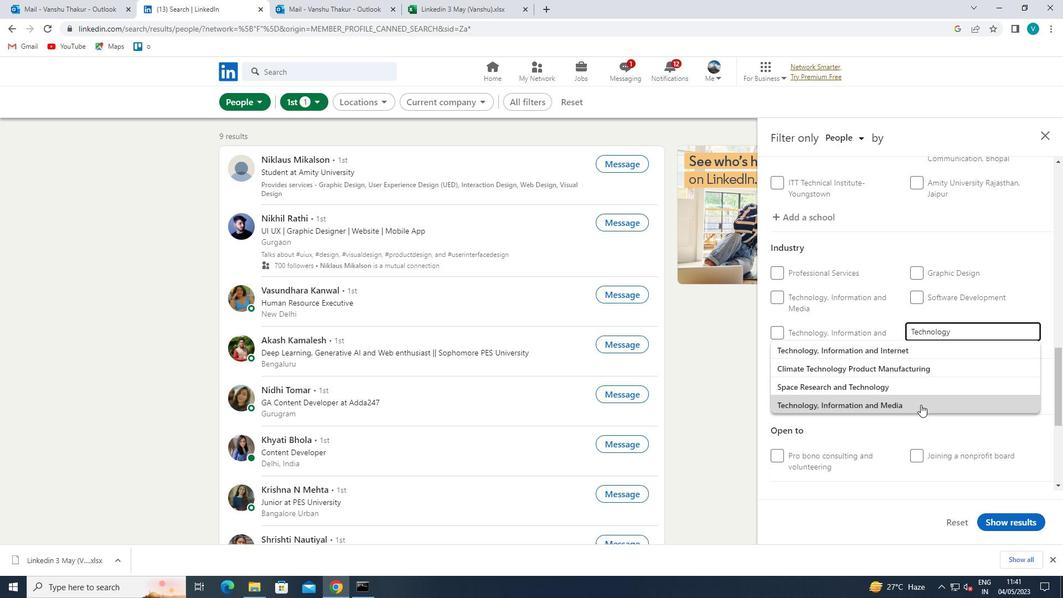 
Action: Mouse moved to (923, 404)
Screenshot: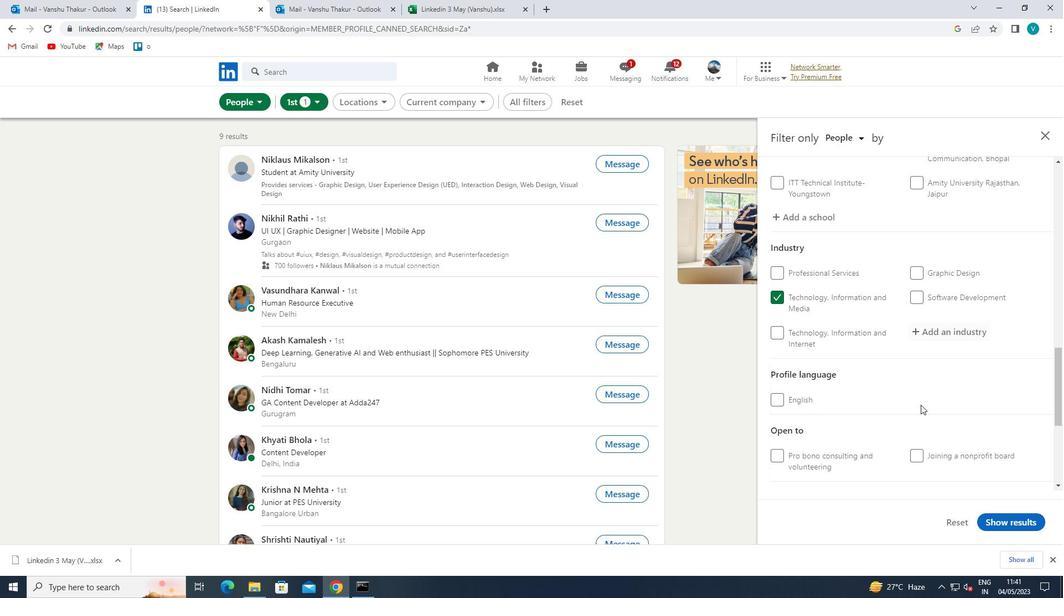 
Action: Mouse scrolled (923, 403) with delta (0, 0)
Screenshot: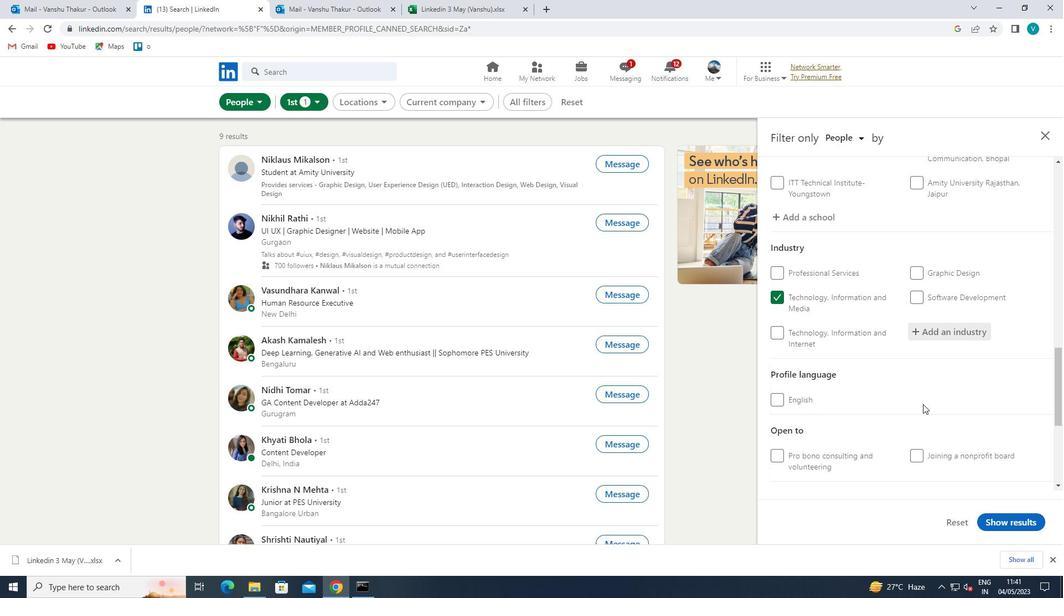 
Action: Mouse scrolled (923, 403) with delta (0, 0)
Screenshot: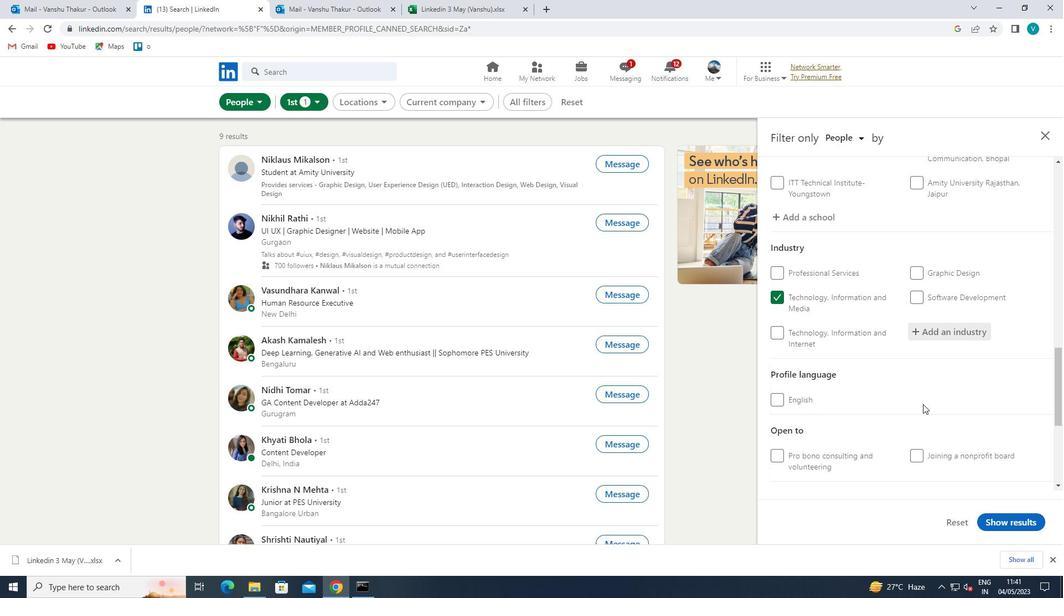 
Action: Mouse scrolled (923, 403) with delta (0, 0)
Screenshot: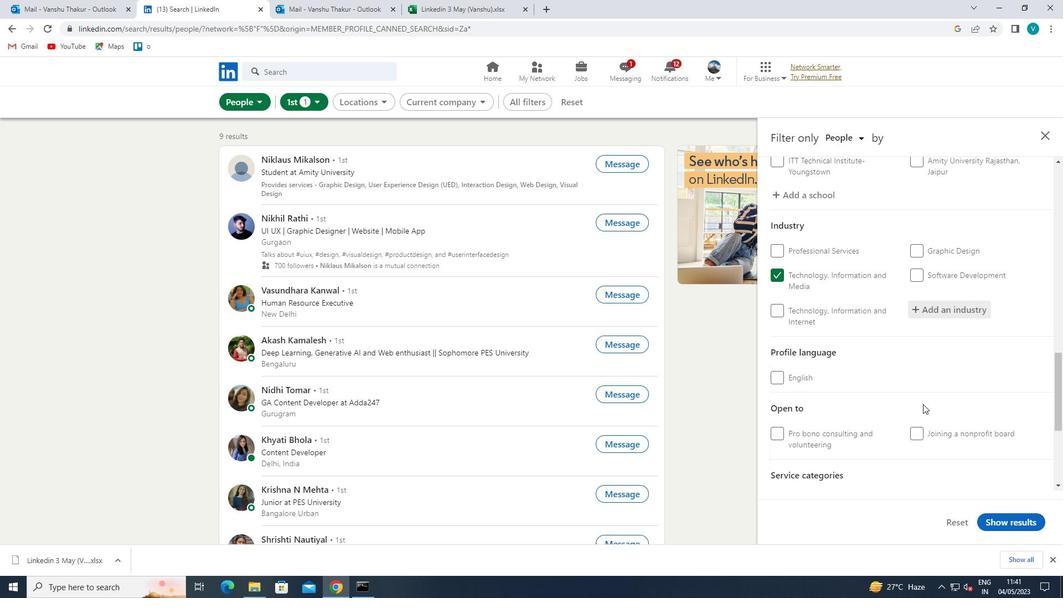
Action: Mouse scrolled (923, 403) with delta (0, 0)
Screenshot: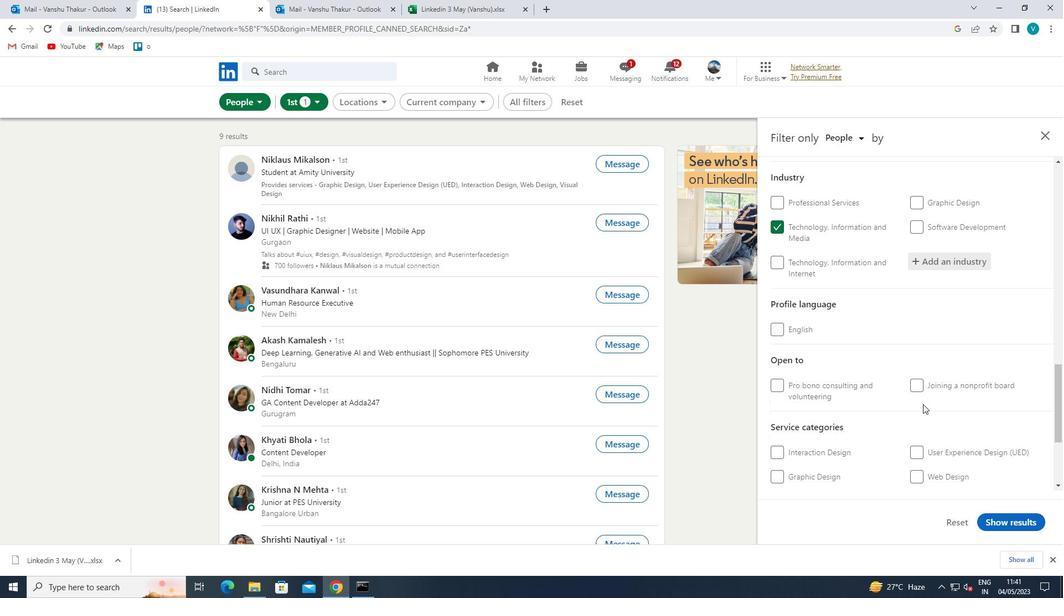 
Action: Mouse moved to (945, 347)
Screenshot: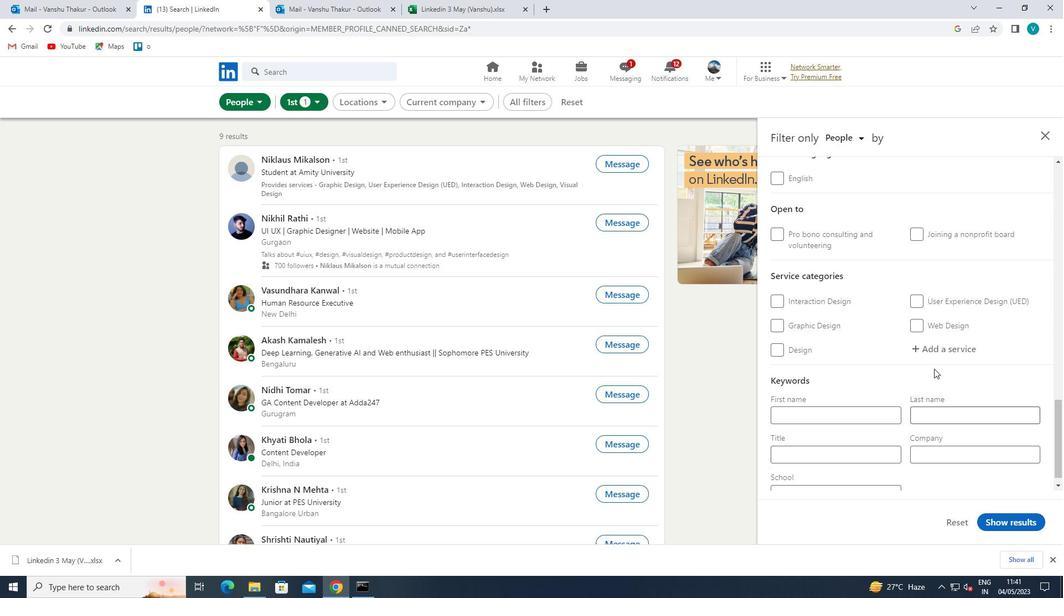 
Action: Mouse pressed left at (945, 347)
Screenshot: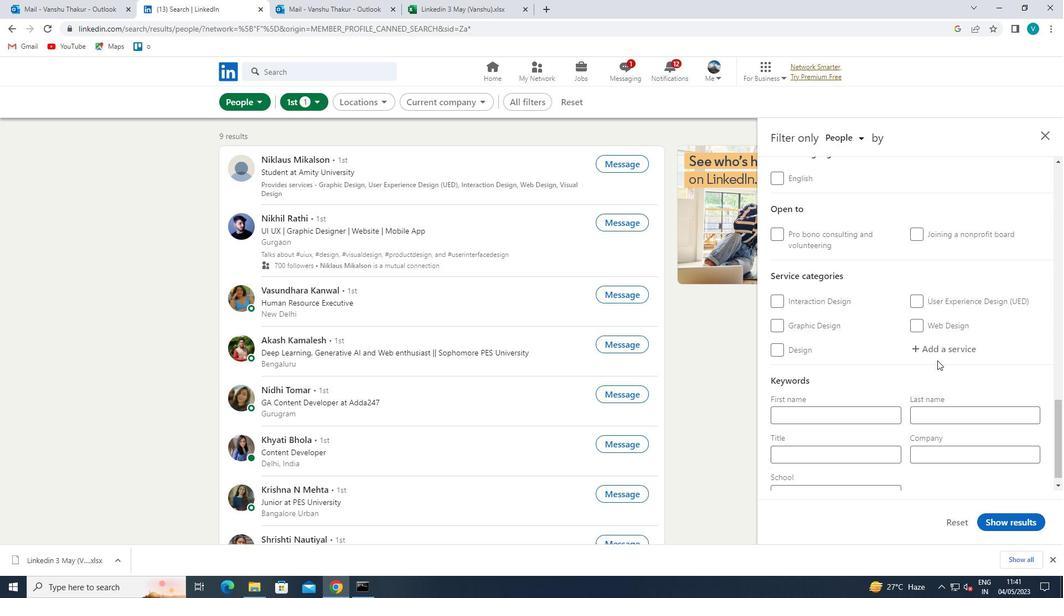 
Action: Mouse moved to (936, 351)
Screenshot: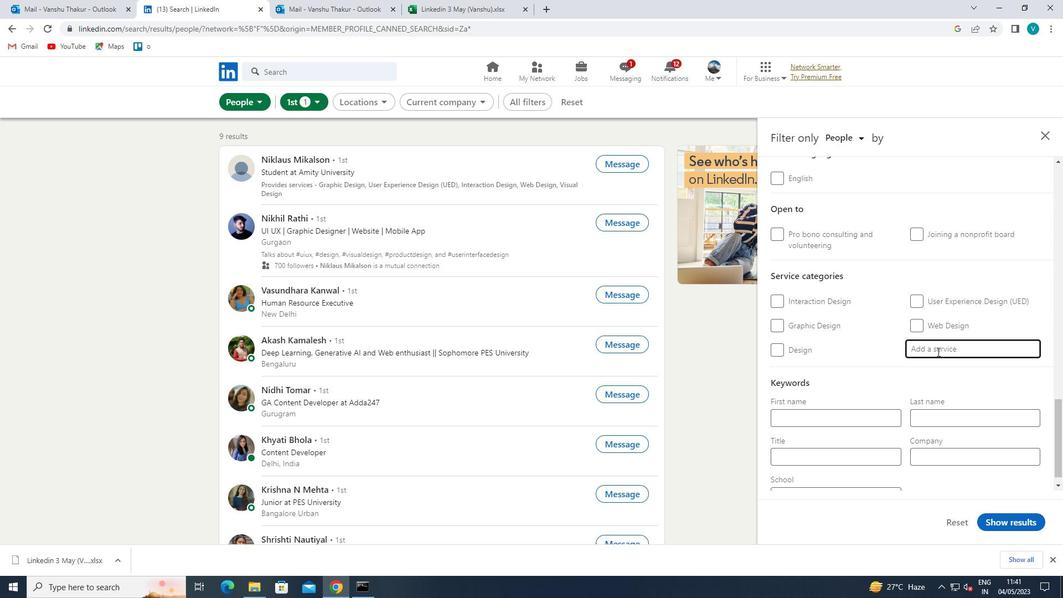 
Action: Key pressed <Key.shift>LO<Key.backspace>OGO<Key.space>
Screenshot: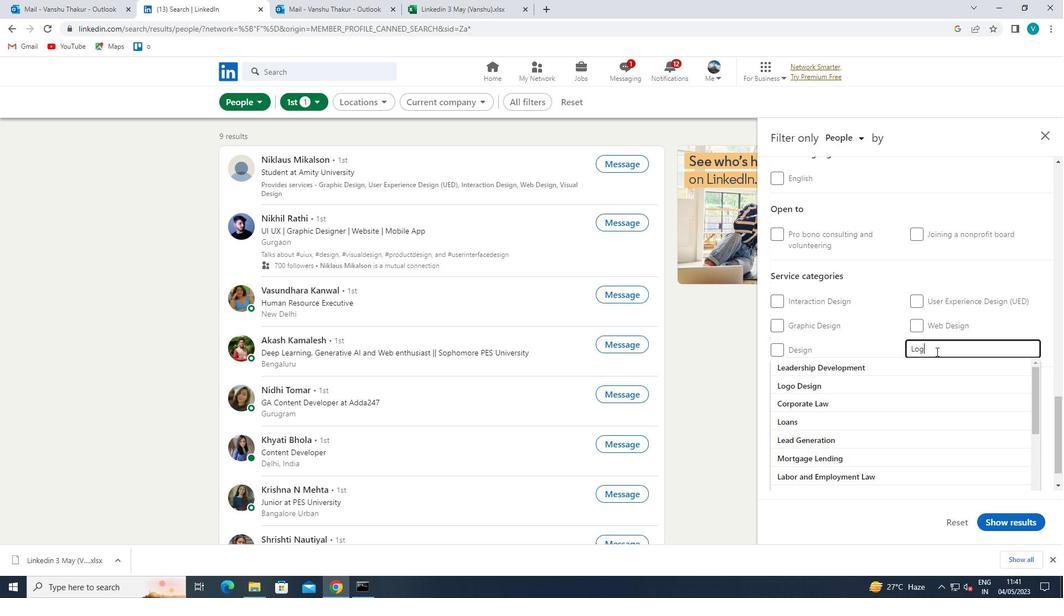 
Action: Mouse moved to (910, 368)
Screenshot: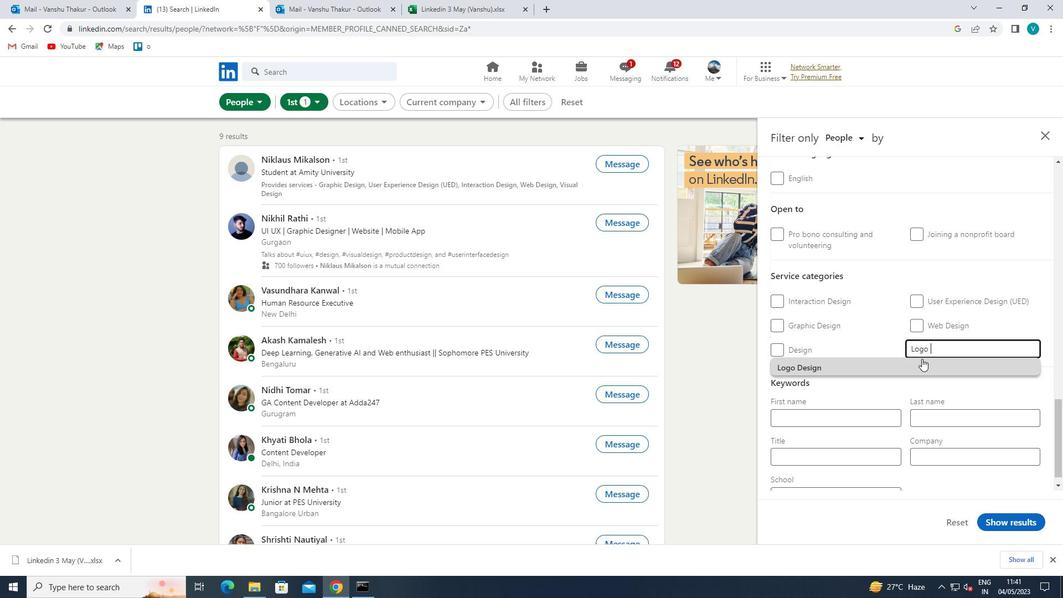 
Action: Mouse pressed left at (910, 368)
Screenshot: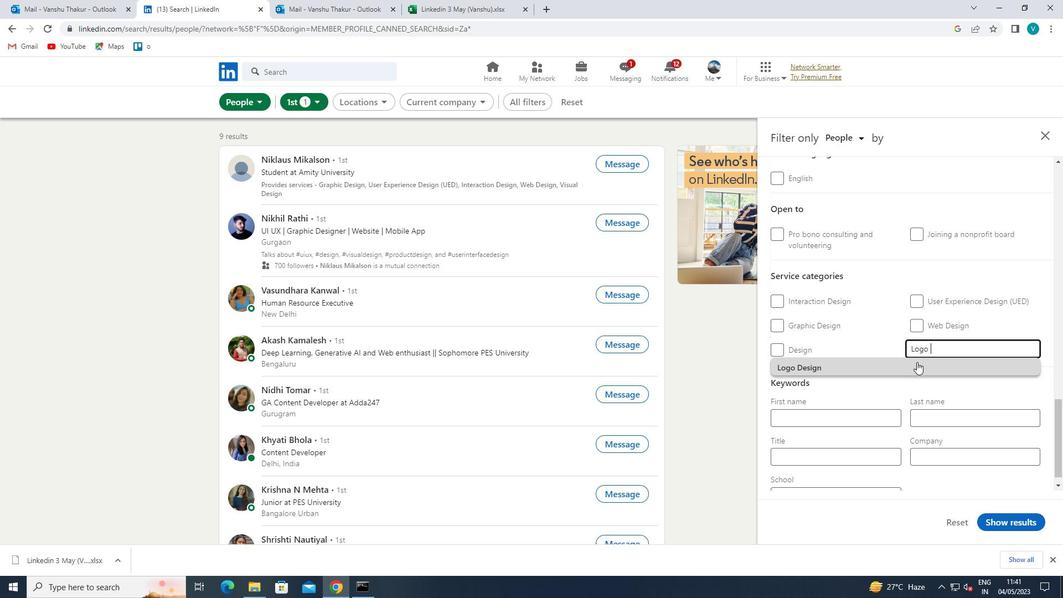 
Action: Mouse moved to (904, 375)
Screenshot: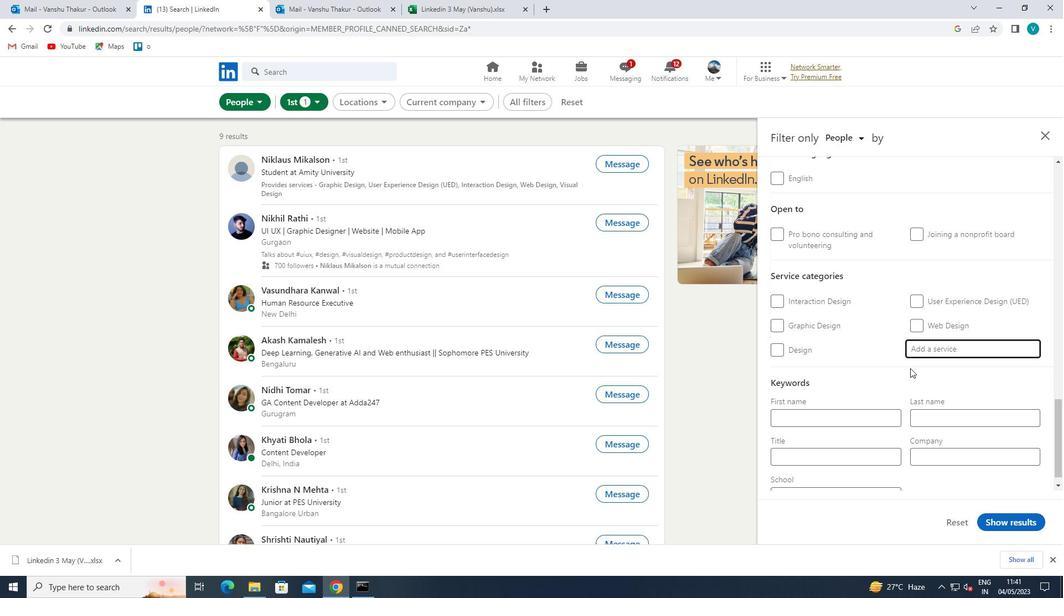 
Action: Mouse scrolled (904, 375) with delta (0, 0)
Screenshot: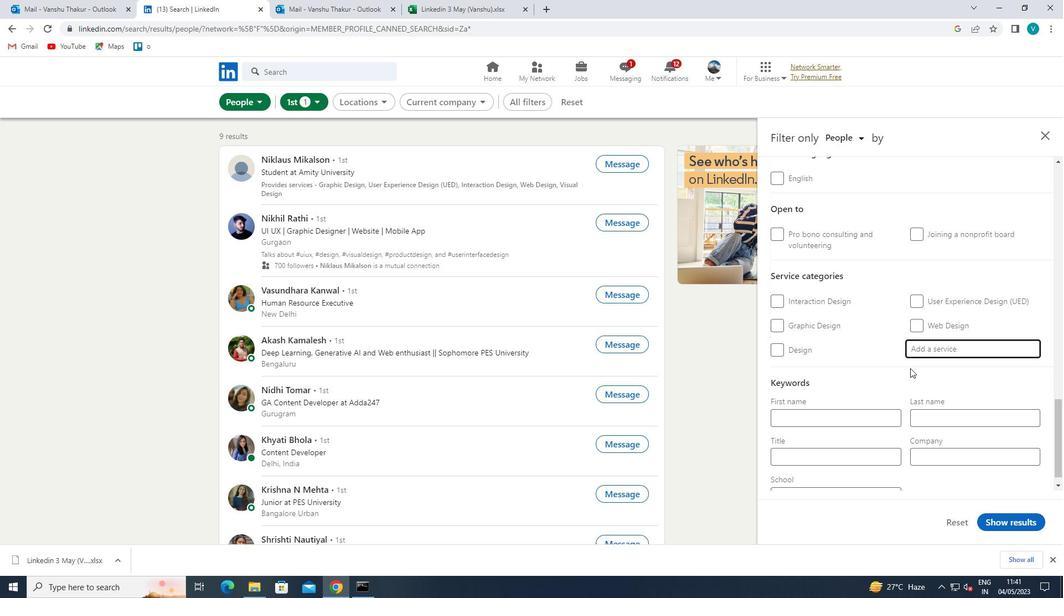 
Action: Mouse moved to (898, 381)
Screenshot: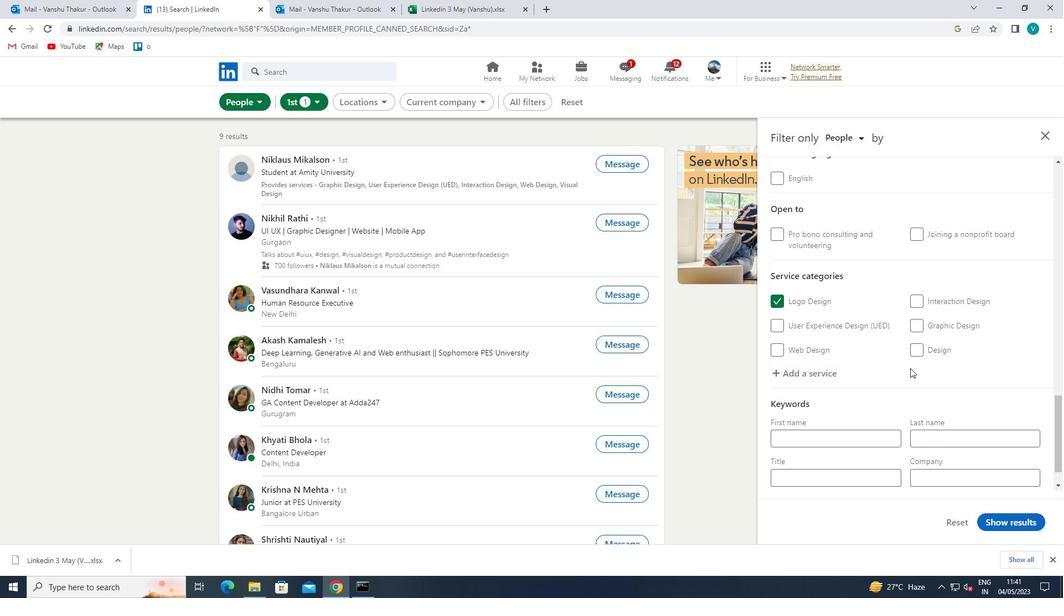 
Action: Mouse scrolled (898, 380) with delta (0, 0)
Screenshot: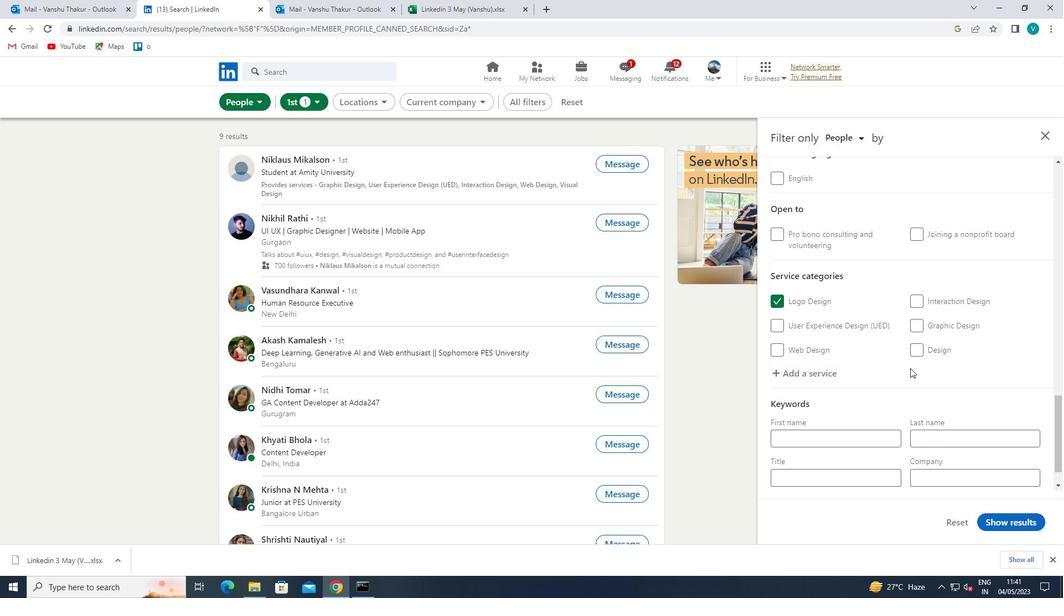 
Action: Mouse moved to (857, 443)
Screenshot: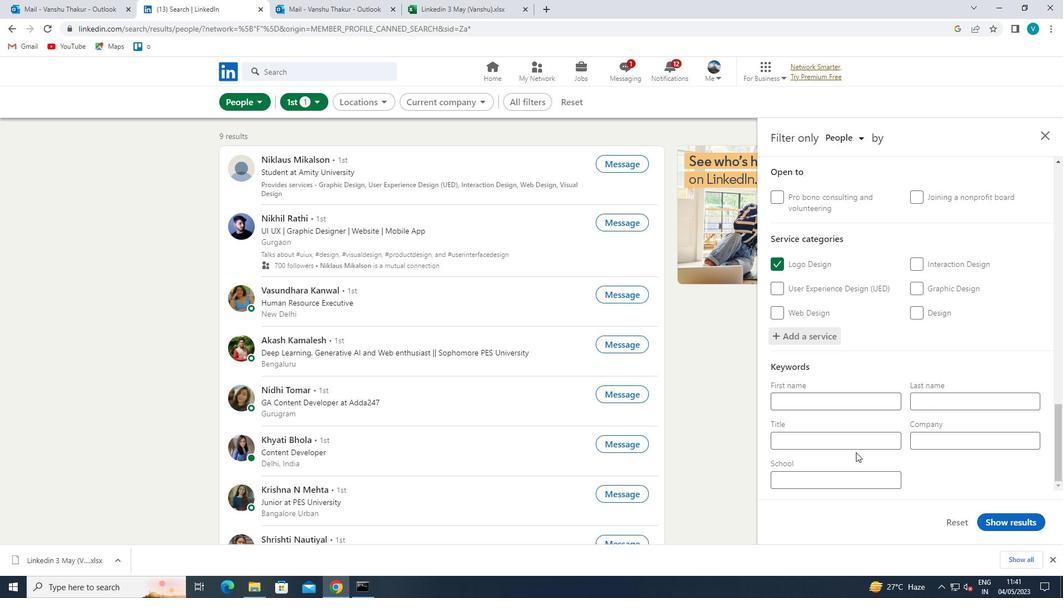 
Action: Mouse pressed left at (857, 443)
Screenshot: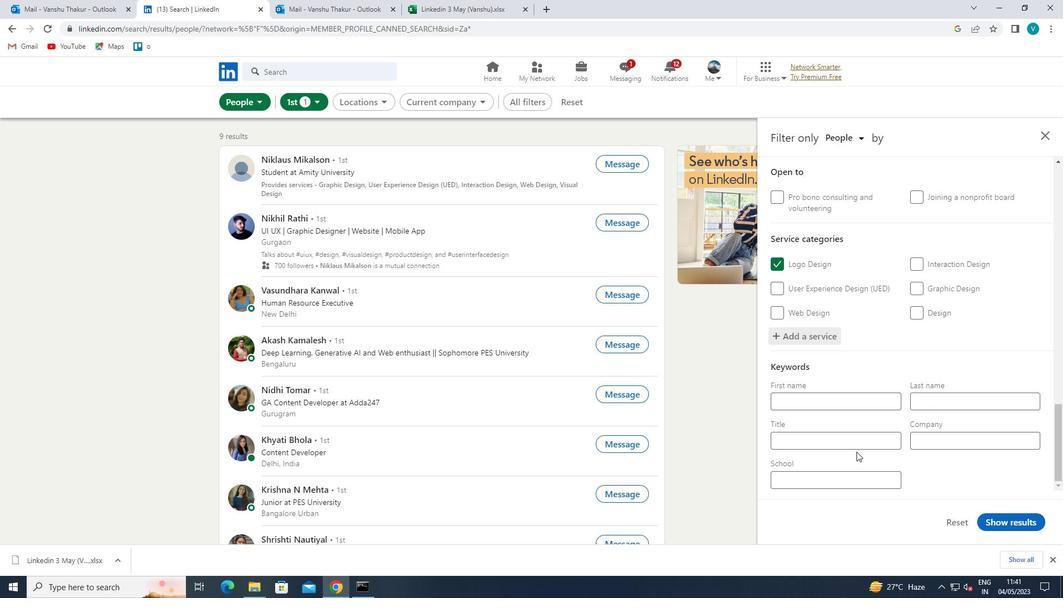 
Action: Mouse moved to (862, 438)
Screenshot: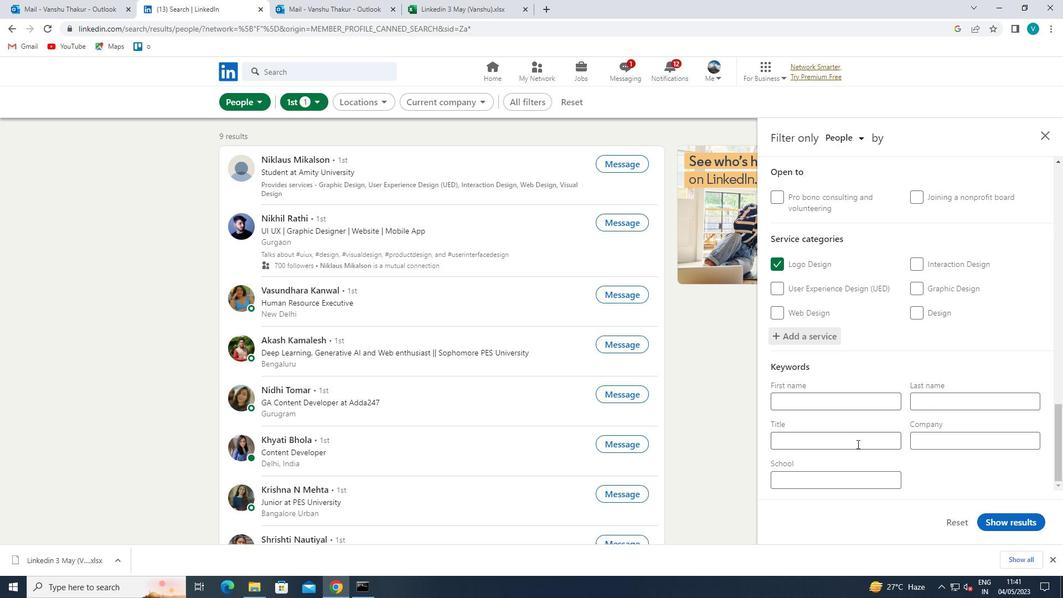 
Action: Key pressed <Key.shift>CONTROLLER<Key.space>
Screenshot: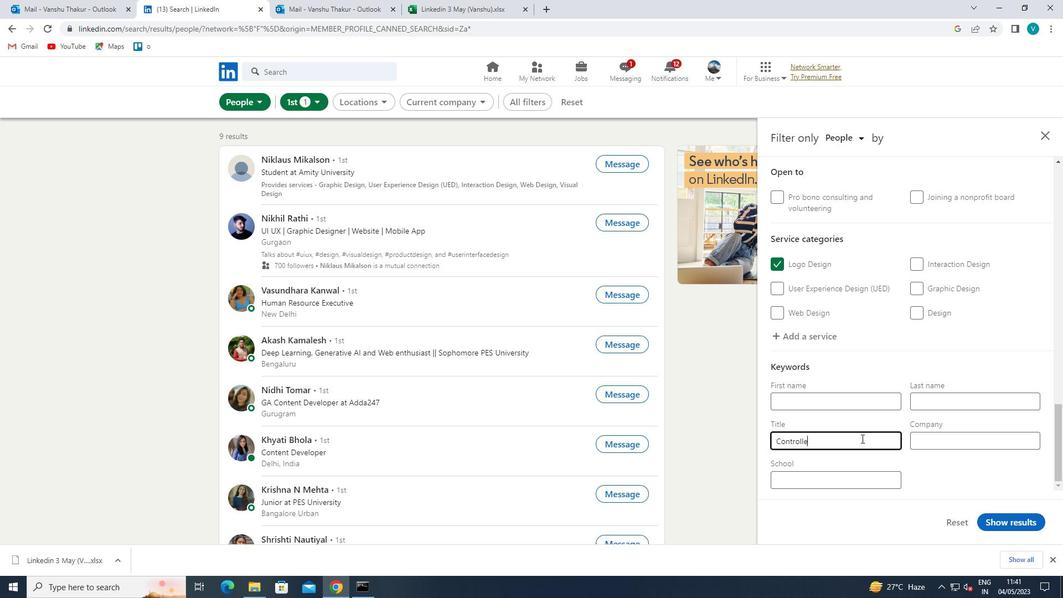 
Action: Mouse moved to (1005, 523)
Screenshot: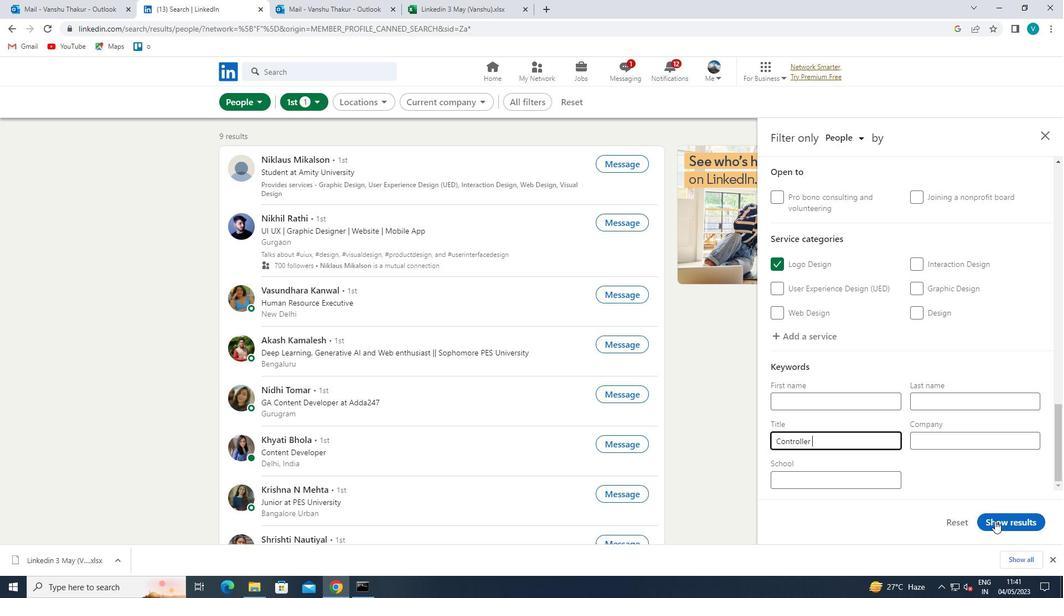 
Action: Mouse pressed left at (1005, 523)
Screenshot: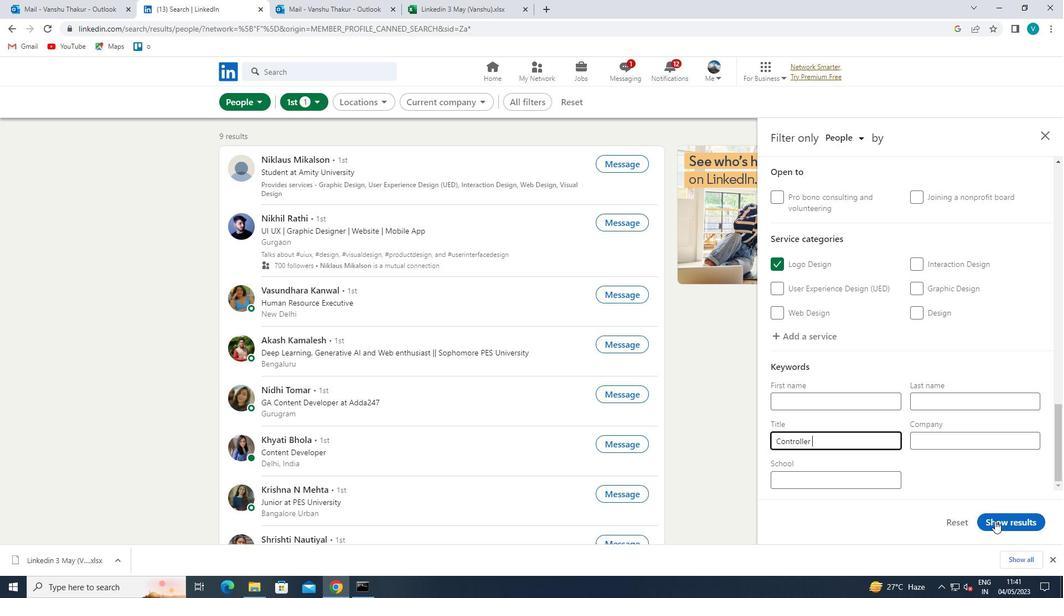 
Action: Mouse moved to (1009, 525)
Screenshot: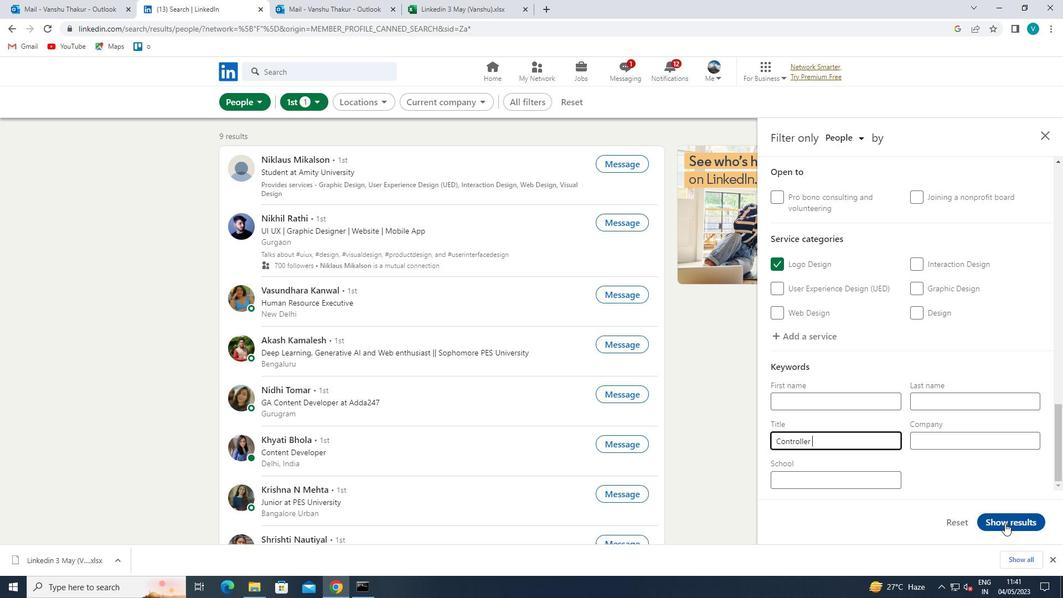 
